 Task: Search one way flight ticket for 3 adults, 3 children in business from Sanford: Orlando Sanford International Airport to Wilmington: Wilmington International Airport on 8-6-2023. Choice of flights is American. Number of bags: 1 checked bag. Price is upto 94000. Outbound departure time preference is 18:45.
Action: Mouse moved to (236, 349)
Screenshot: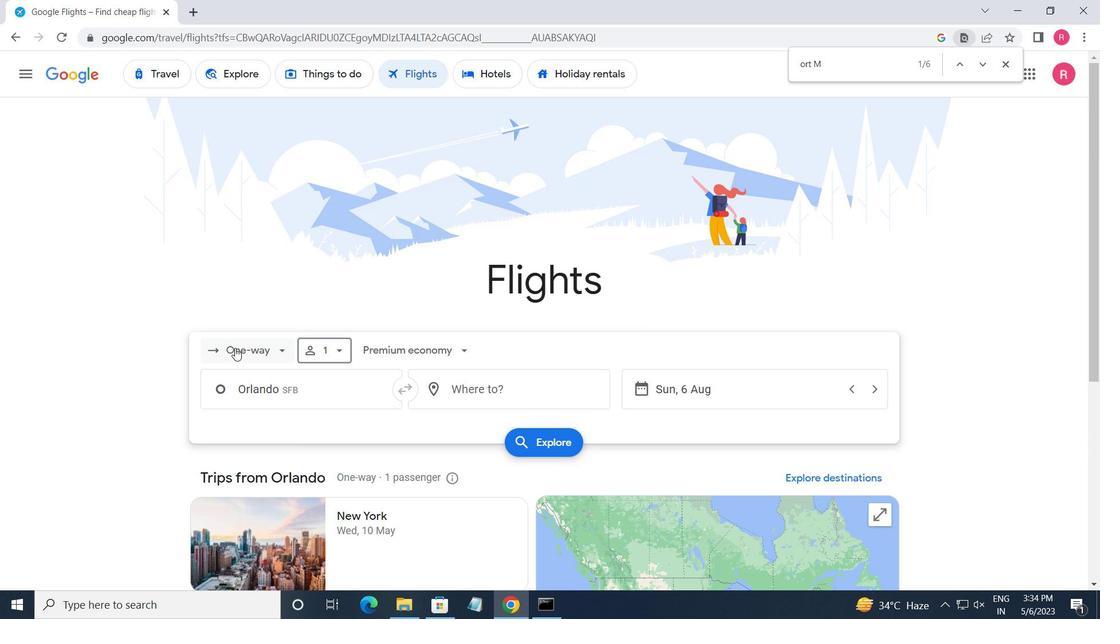 
Action: Mouse pressed left at (236, 349)
Screenshot: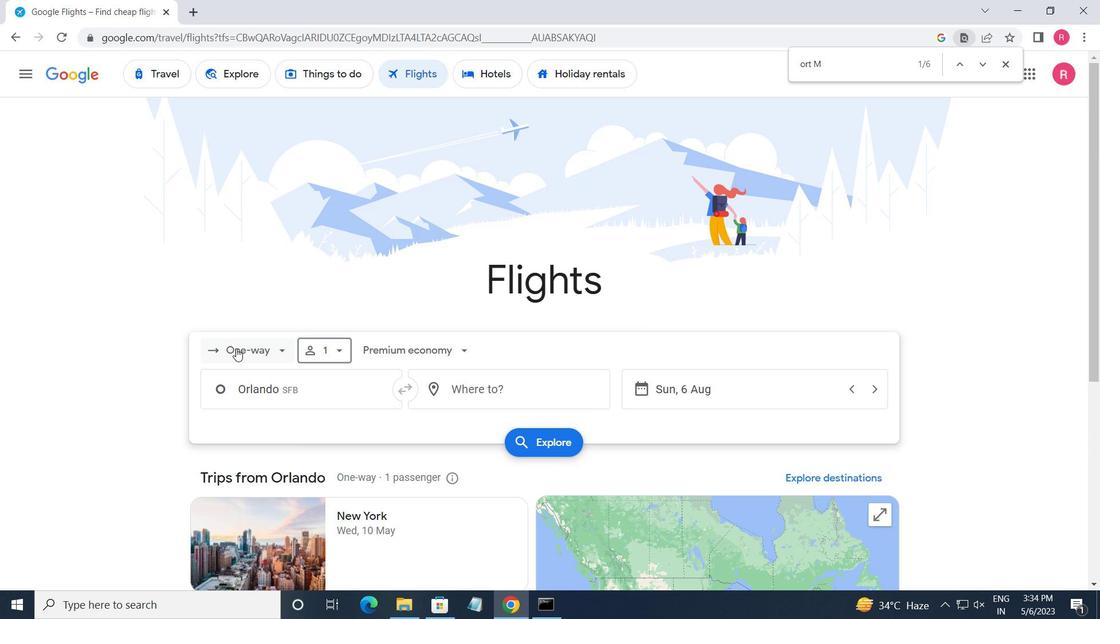 
Action: Mouse moved to (280, 416)
Screenshot: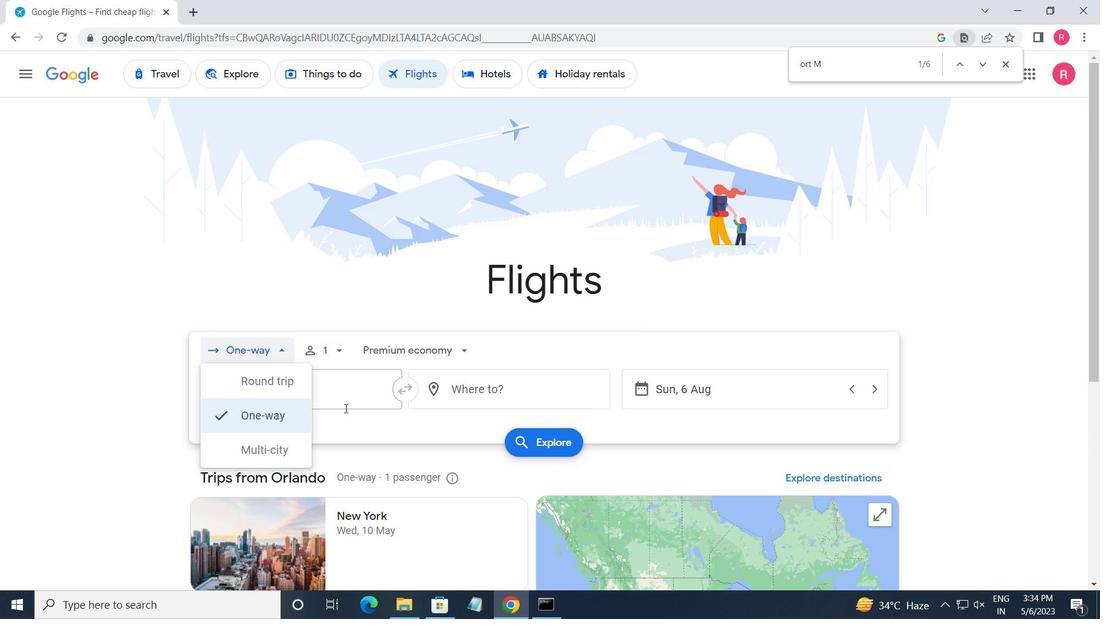 
Action: Mouse pressed left at (280, 416)
Screenshot: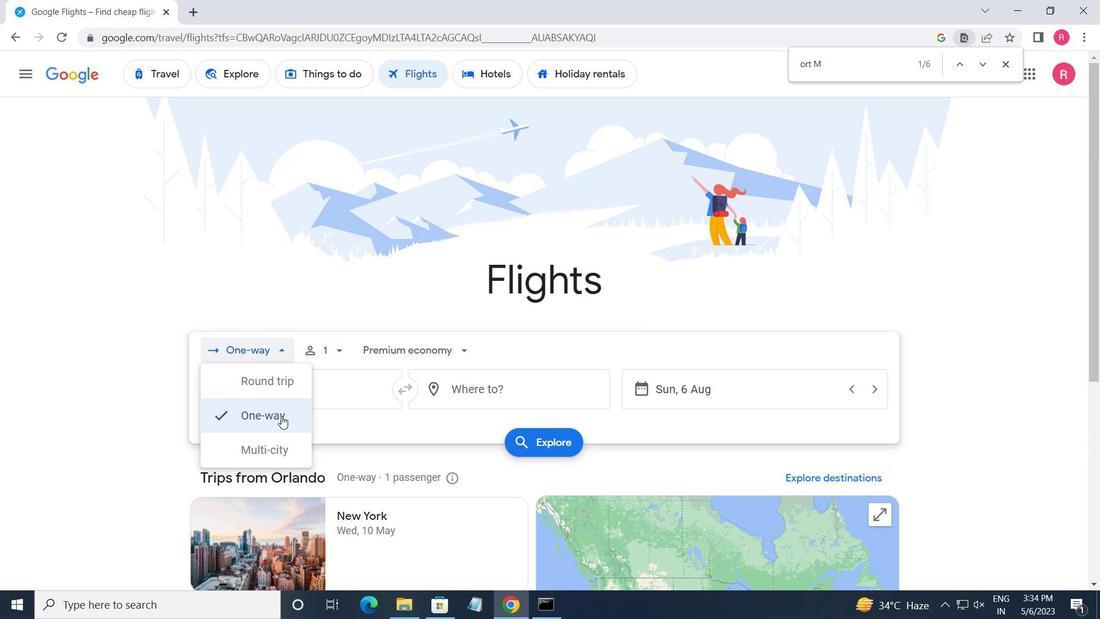 
Action: Mouse moved to (342, 349)
Screenshot: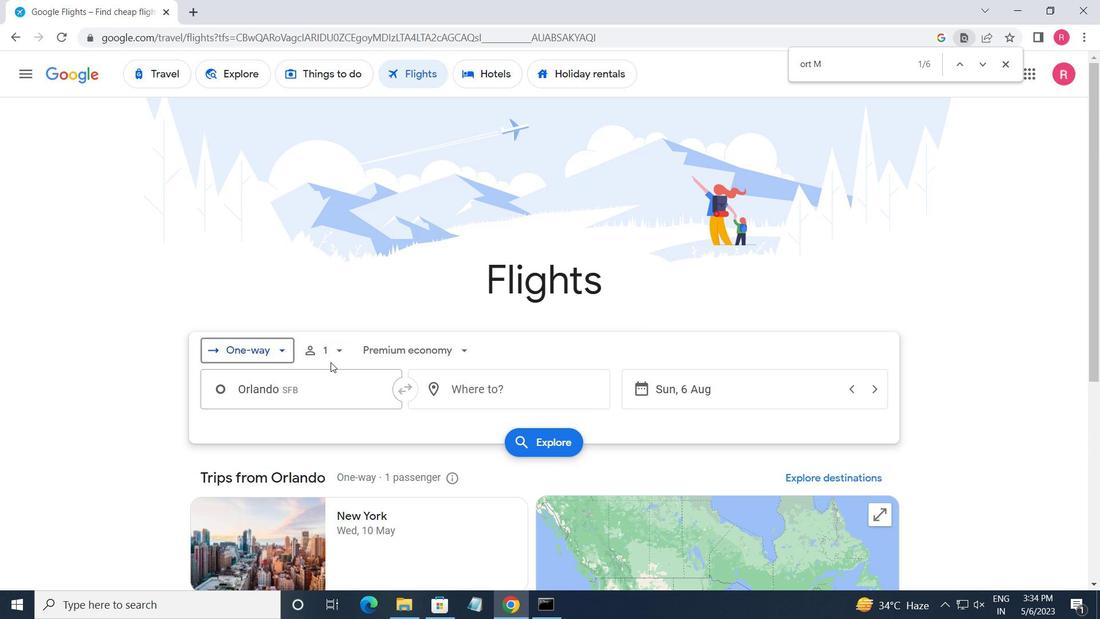 
Action: Mouse pressed left at (342, 349)
Screenshot: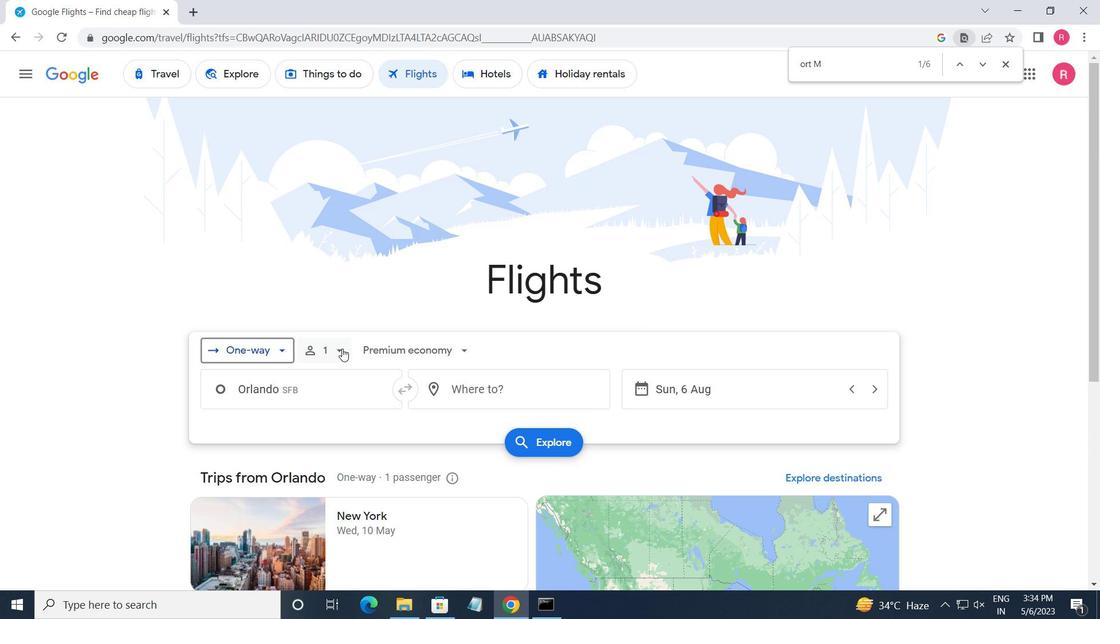 
Action: Mouse moved to (448, 389)
Screenshot: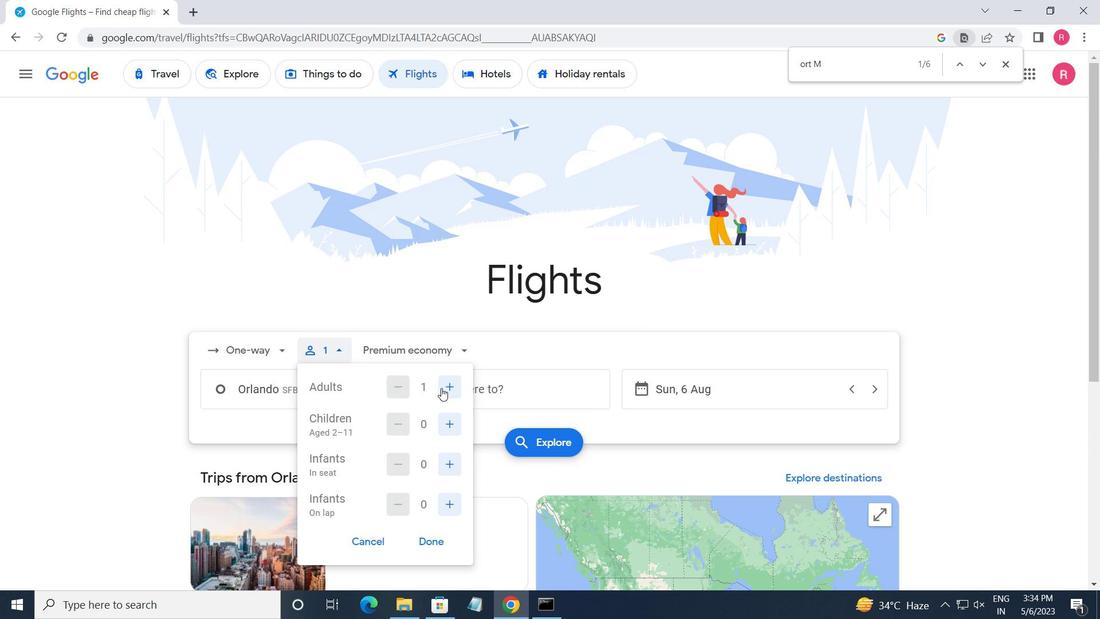 
Action: Mouse pressed left at (448, 389)
Screenshot: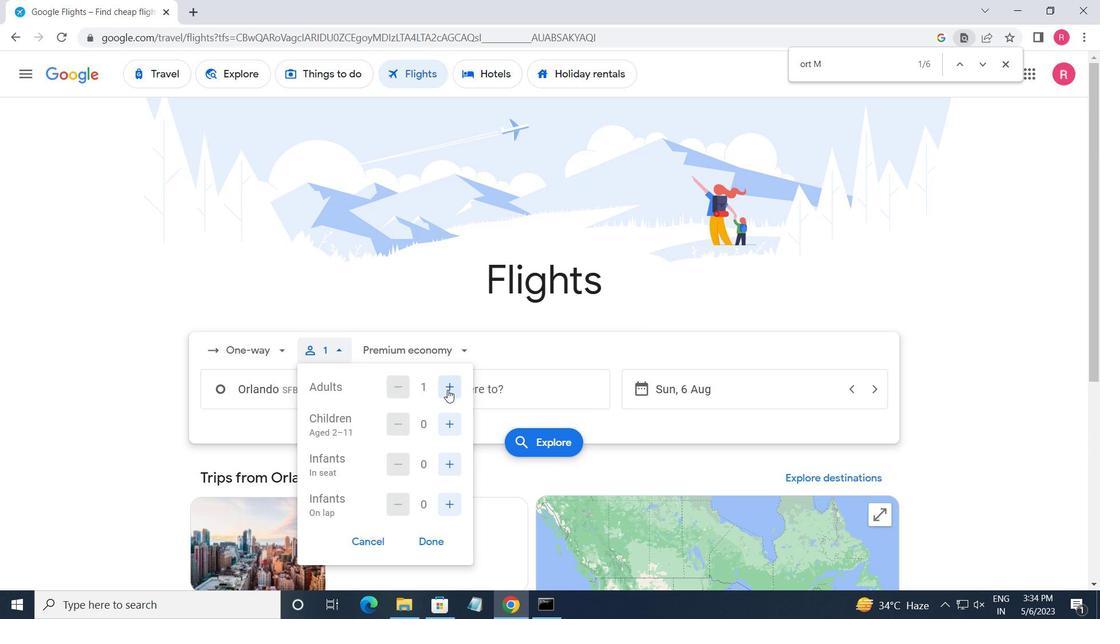 
Action: Mouse pressed left at (448, 389)
Screenshot: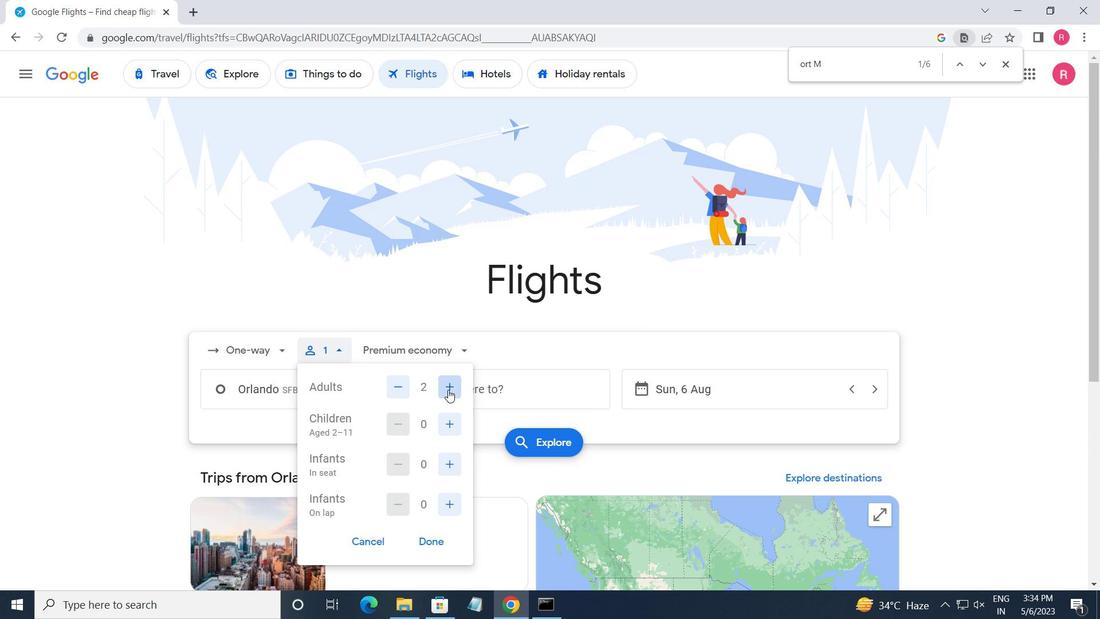 
Action: Mouse moved to (457, 419)
Screenshot: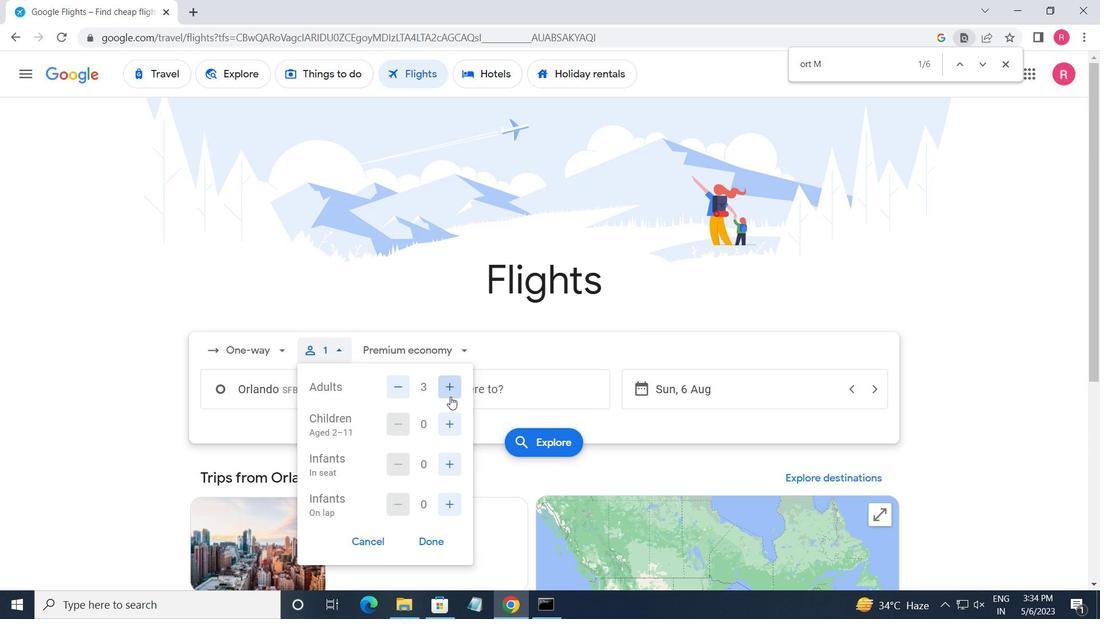
Action: Mouse pressed left at (457, 419)
Screenshot: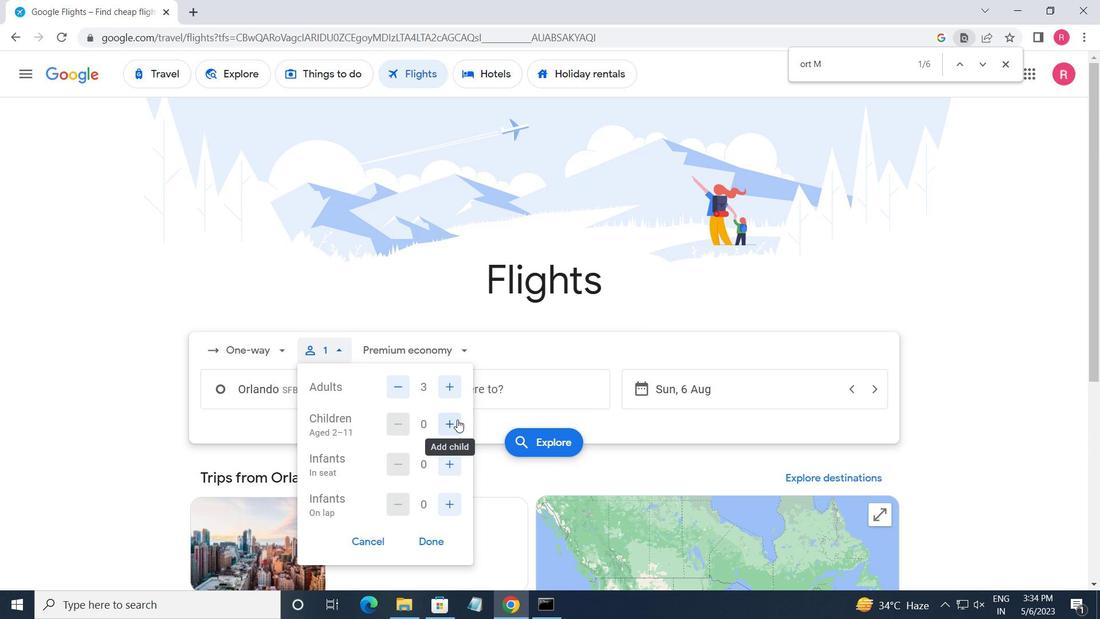 
Action: Mouse pressed left at (457, 419)
Screenshot: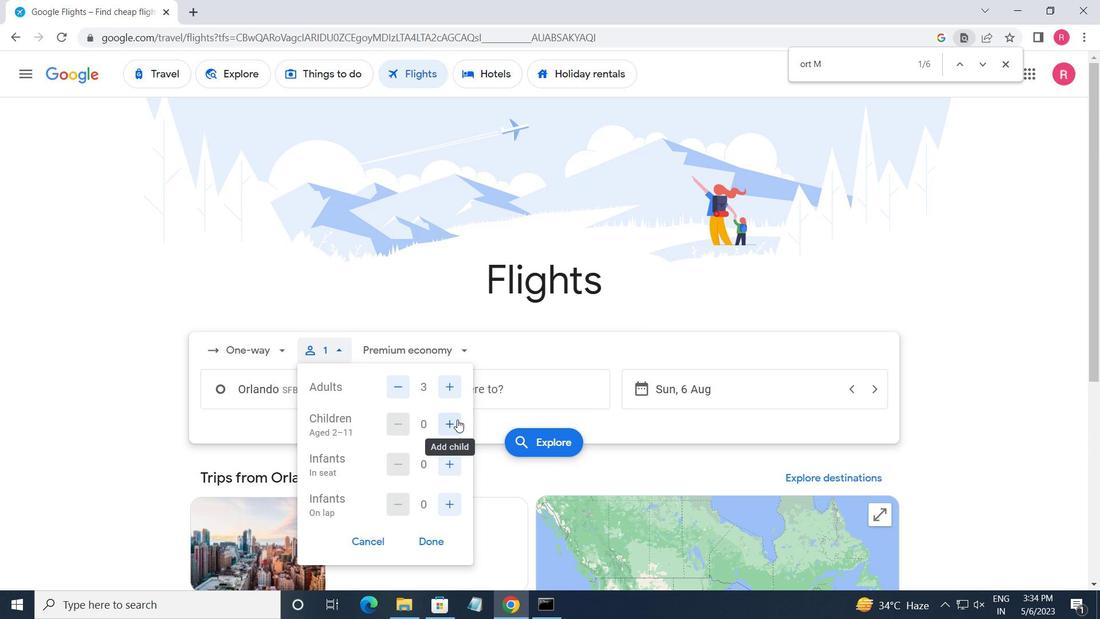 
Action: Mouse pressed left at (457, 419)
Screenshot: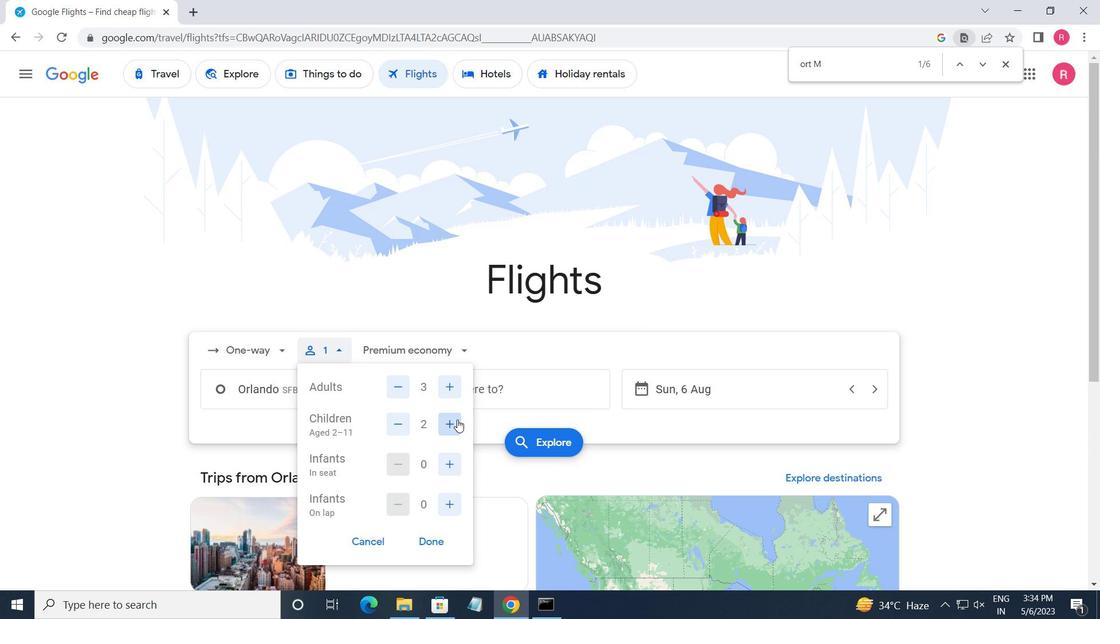 
Action: Mouse moved to (432, 537)
Screenshot: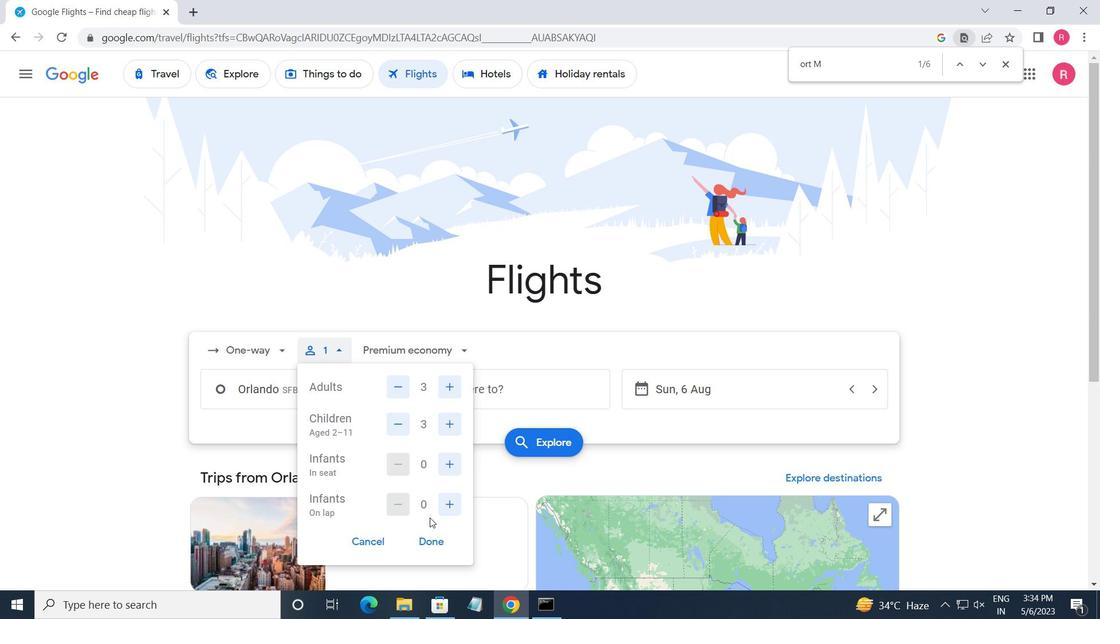 
Action: Mouse pressed left at (432, 537)
Screenshot: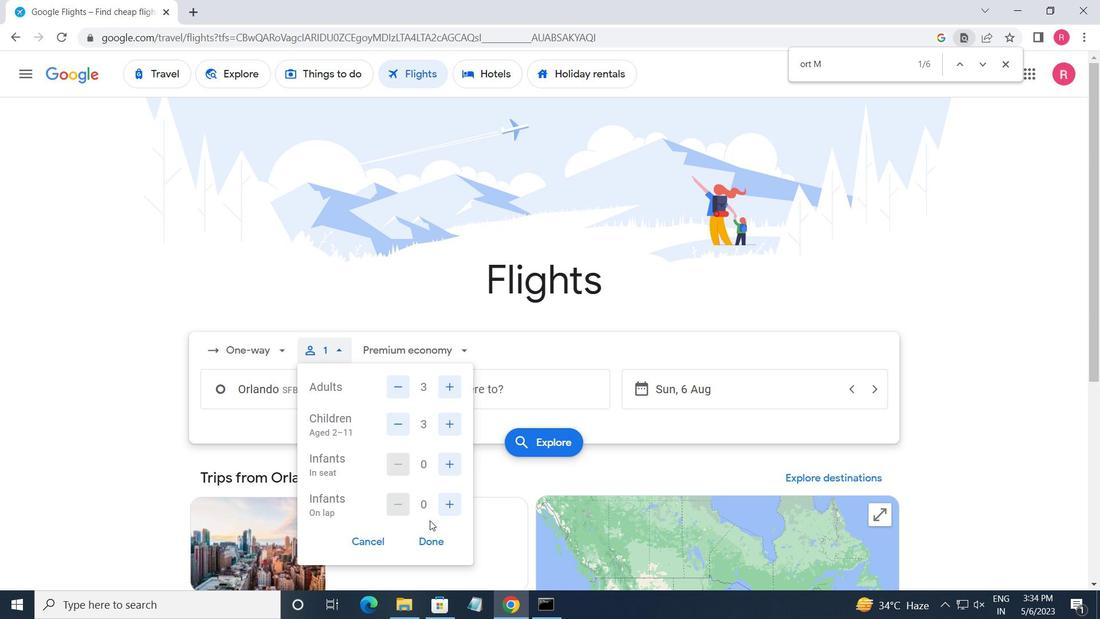 
Action: Mouse moved to (421, 356)
Screenshot: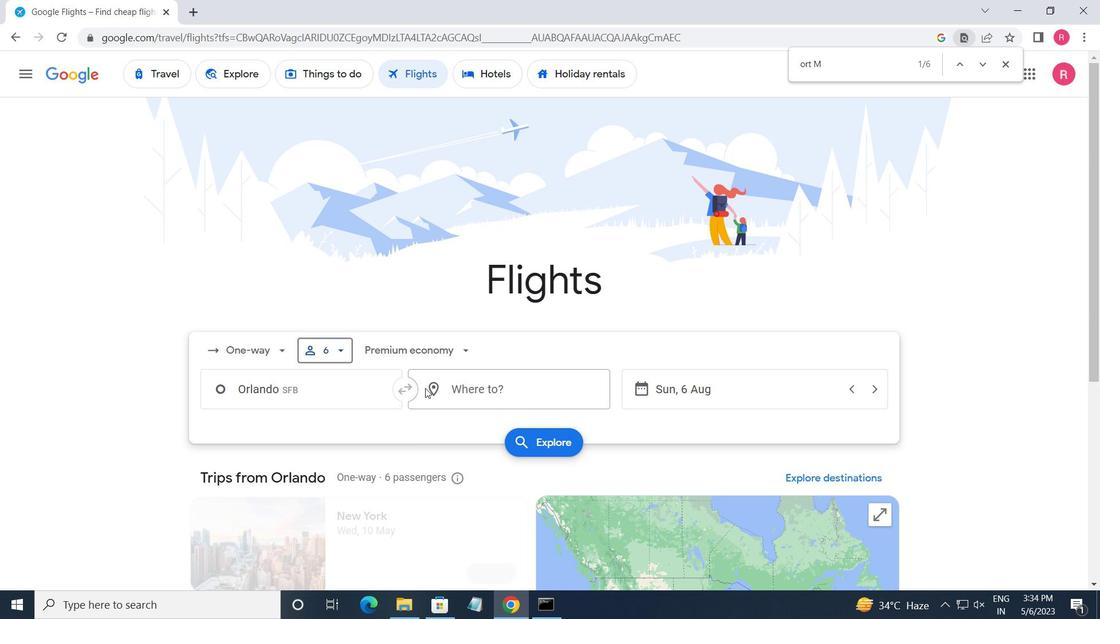 
Action: Mouse pressed left at (421, 356)
Screenshot: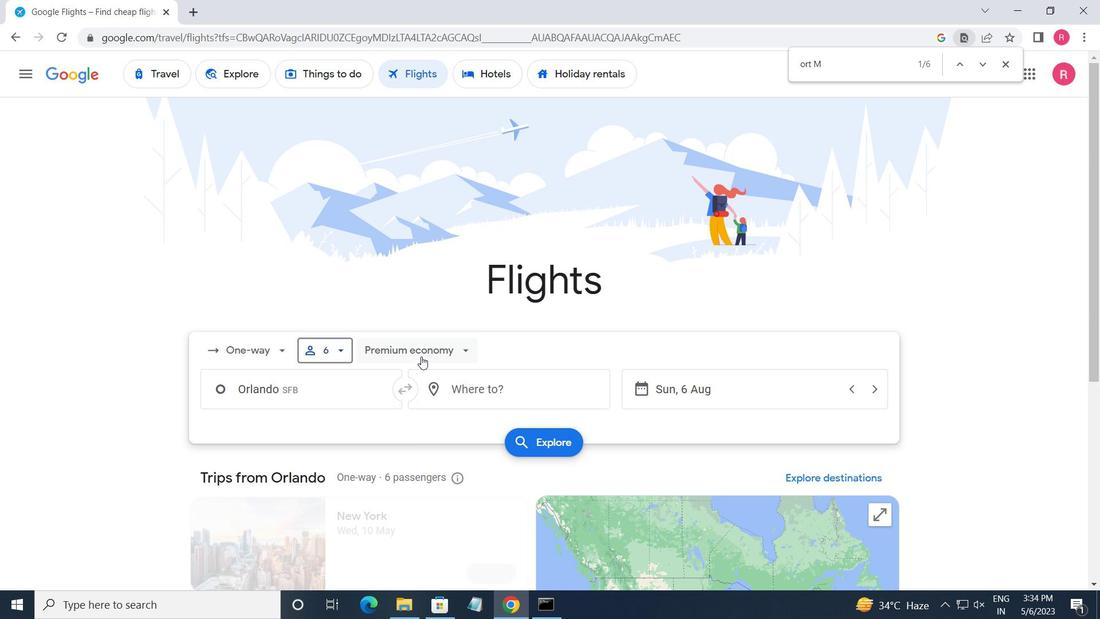 
Action: Mouse moved to (419, 449)
Screenshot: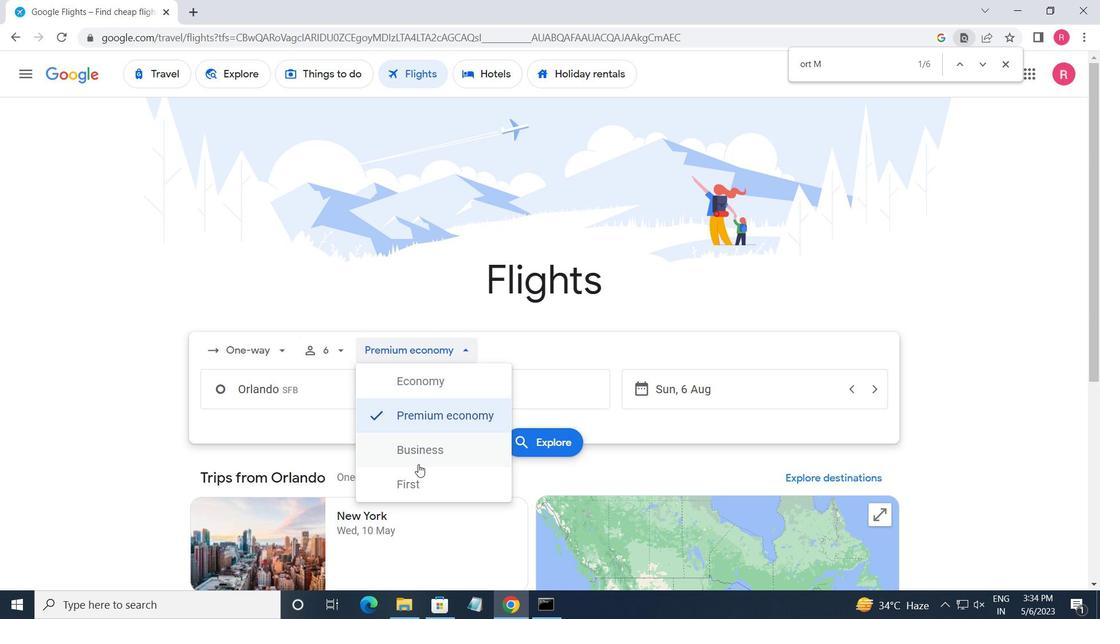 
Action: Mouse pressed left at (419, 449)
Screenshot: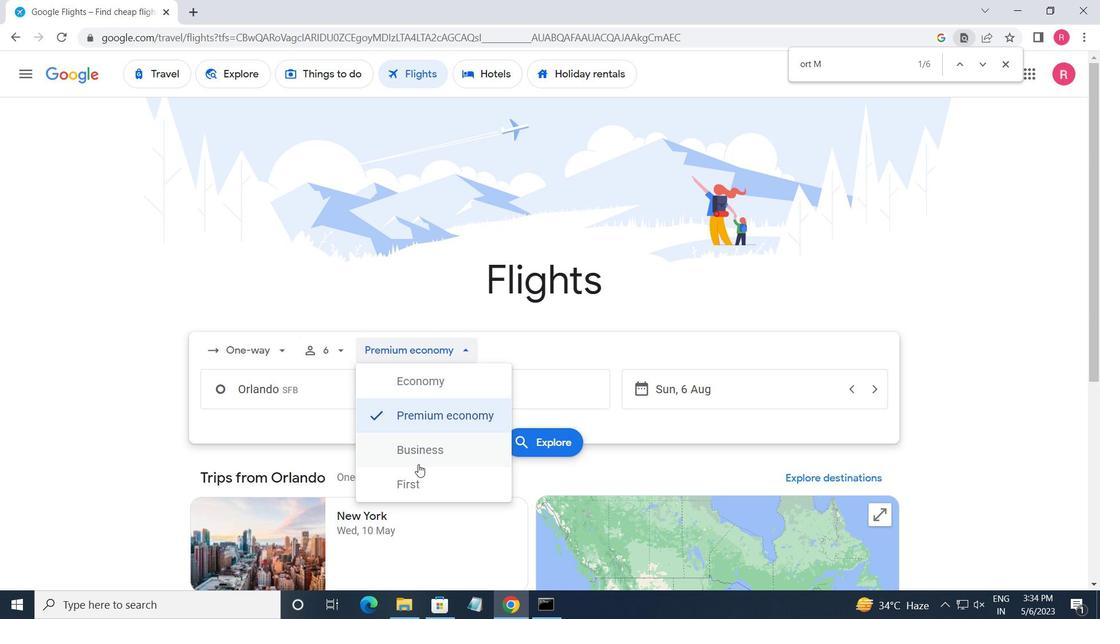 
Action: Mouse moved to (319, 390)
Screenshot: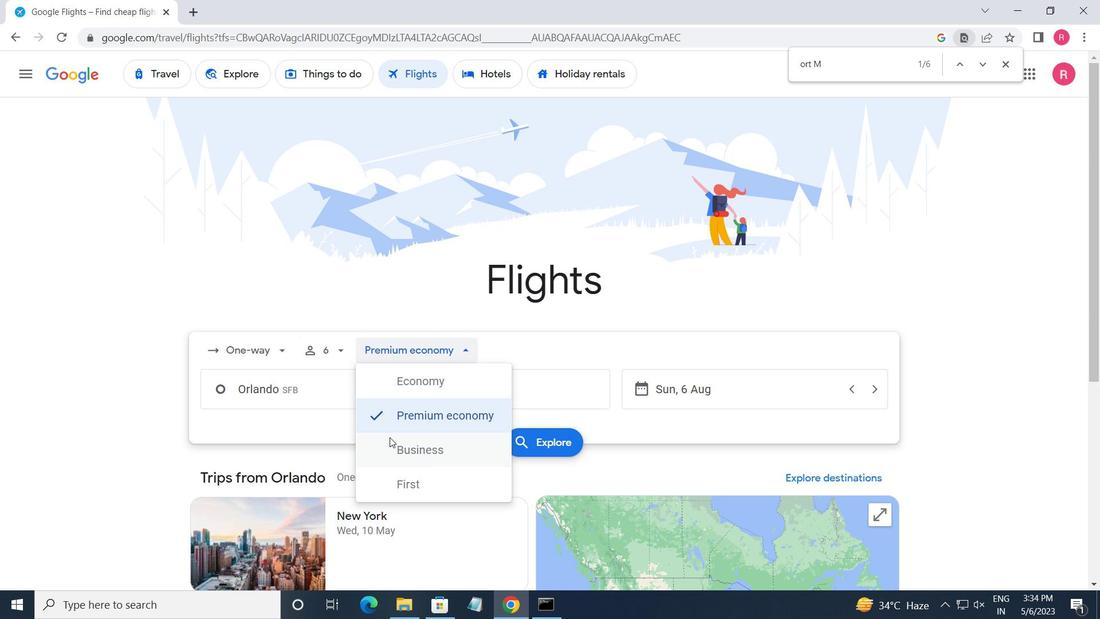 
Action: Mouse pressed left at (319, 390)
Screenshot: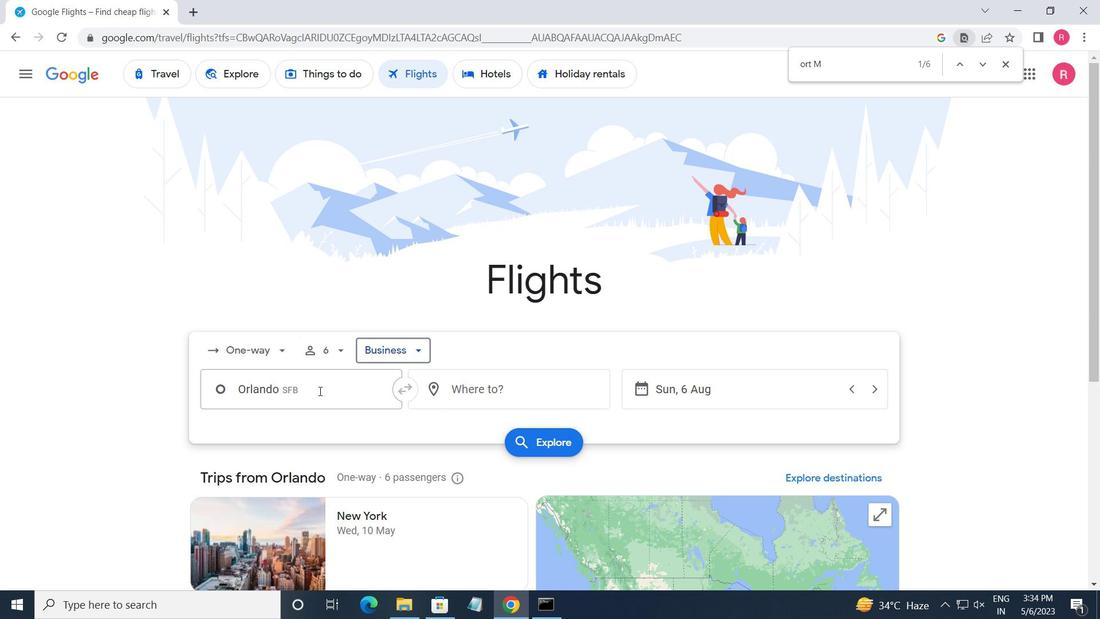 
Action: Mouse moved to (322, 388)
Screenshot: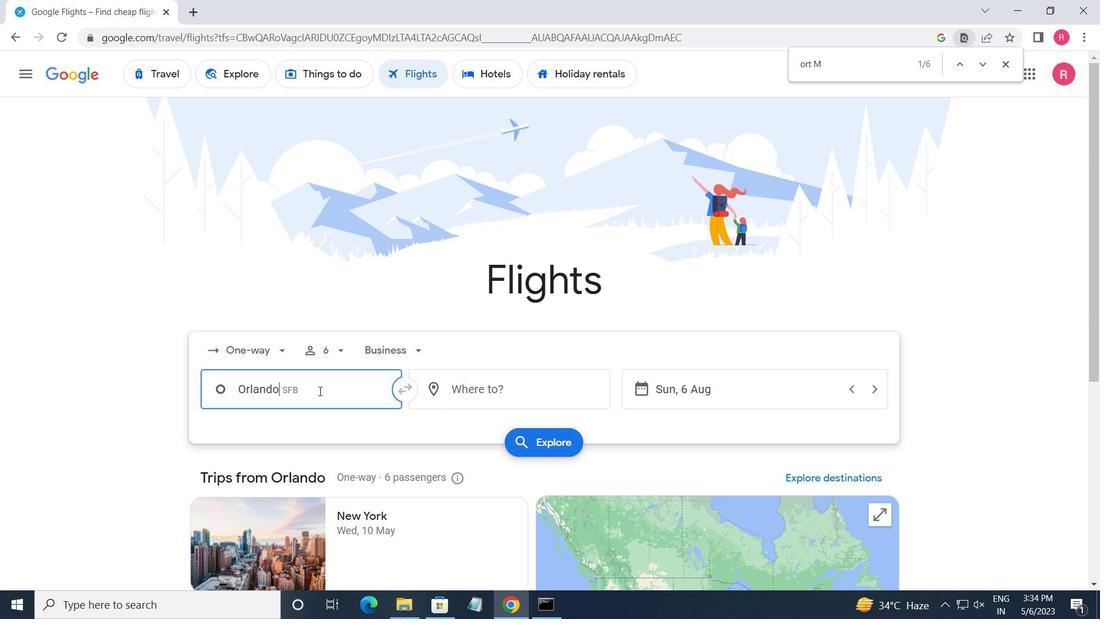 
Action: Key pressed <Key.shift>SANFORD
Screenshot: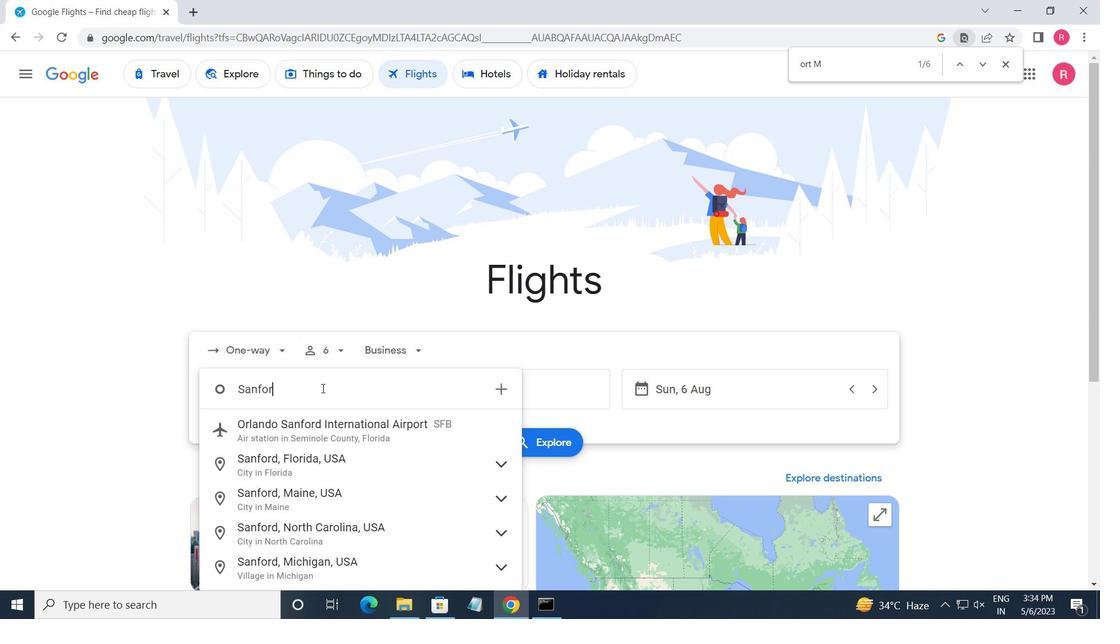 
Action: Mouse moved to (275, 435)
Screenshot: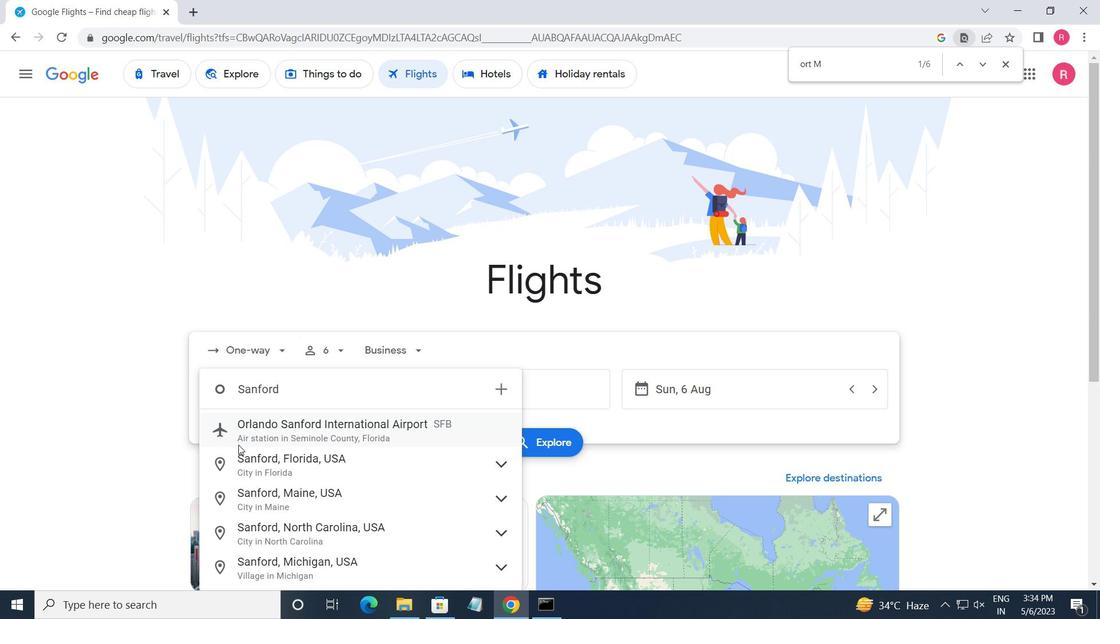 
Action: Mouse pressed left at (275, 435)
Screenshot: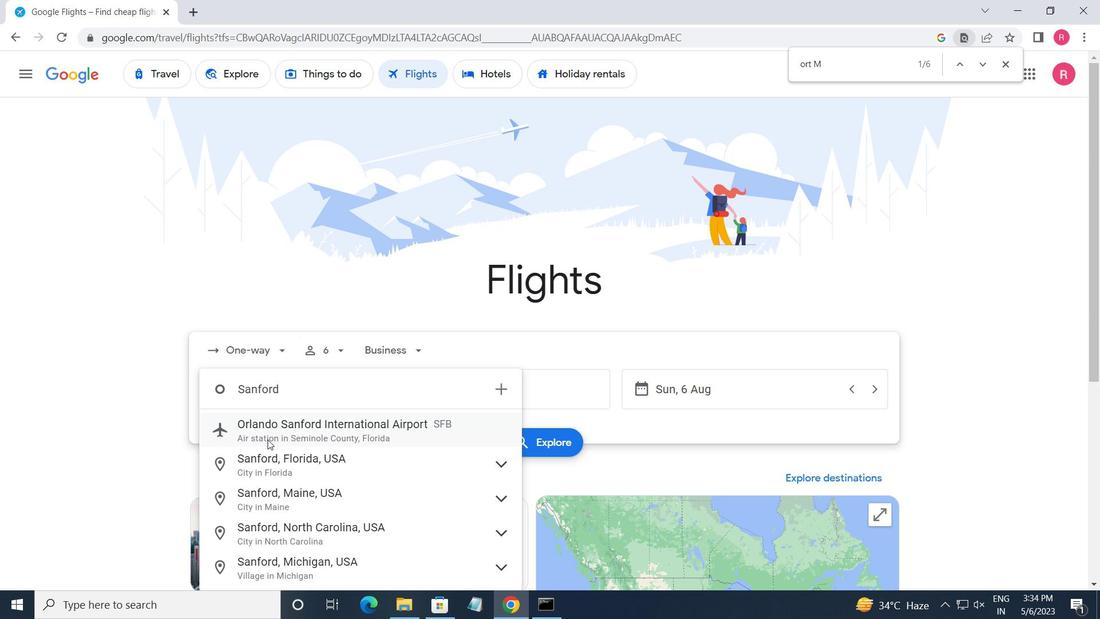 
Action: Mouse moved to (511, 398)
Screenshot: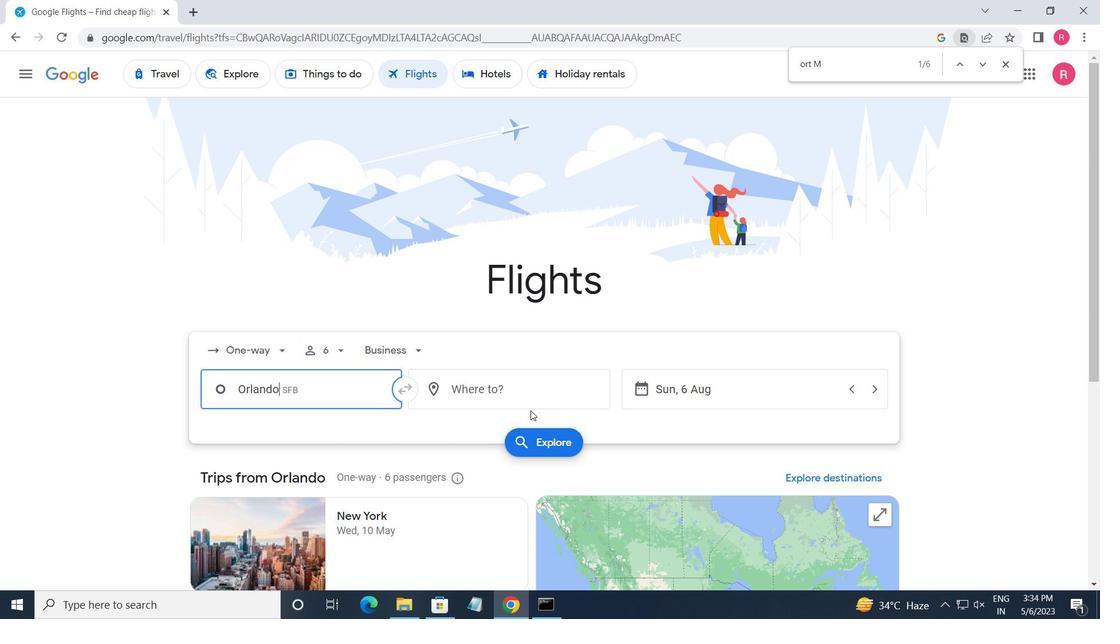 
Action: Mouse pressed left at (511, 398)
Screenshot: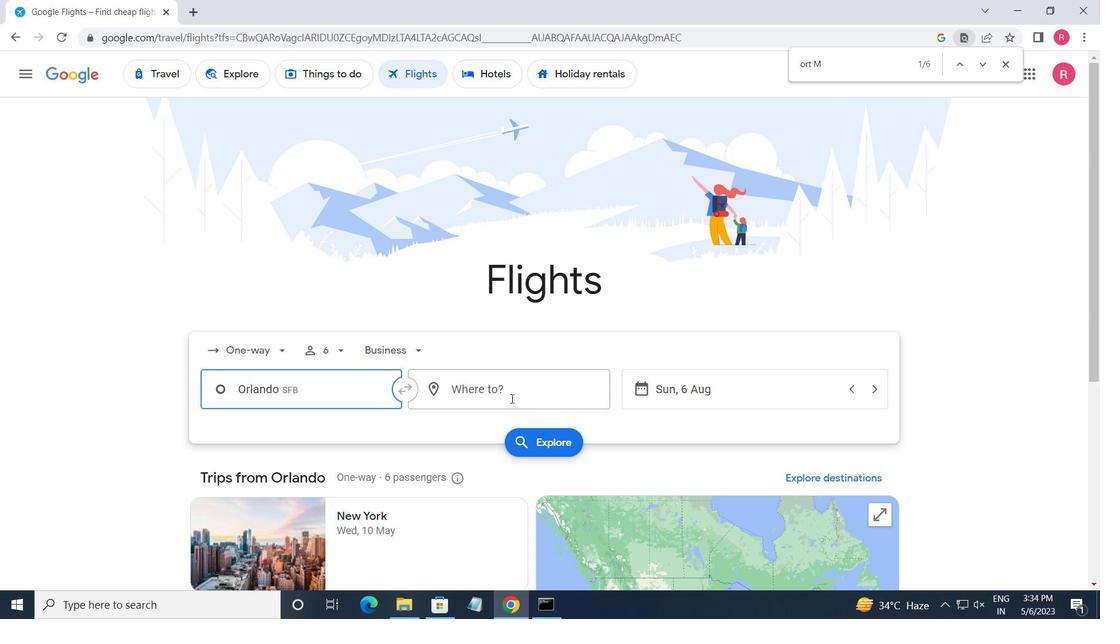 
Action: Mouse moved to (499, 401)
Screenshot: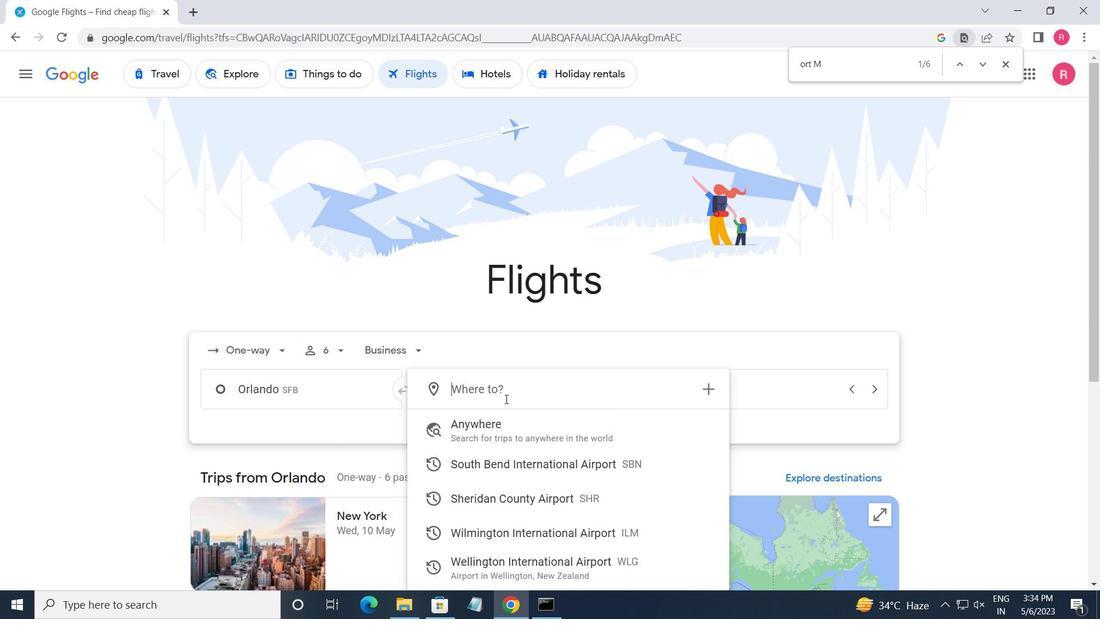 
Action: Key pressed <Key.shift>WILMINGTON
Screenshot: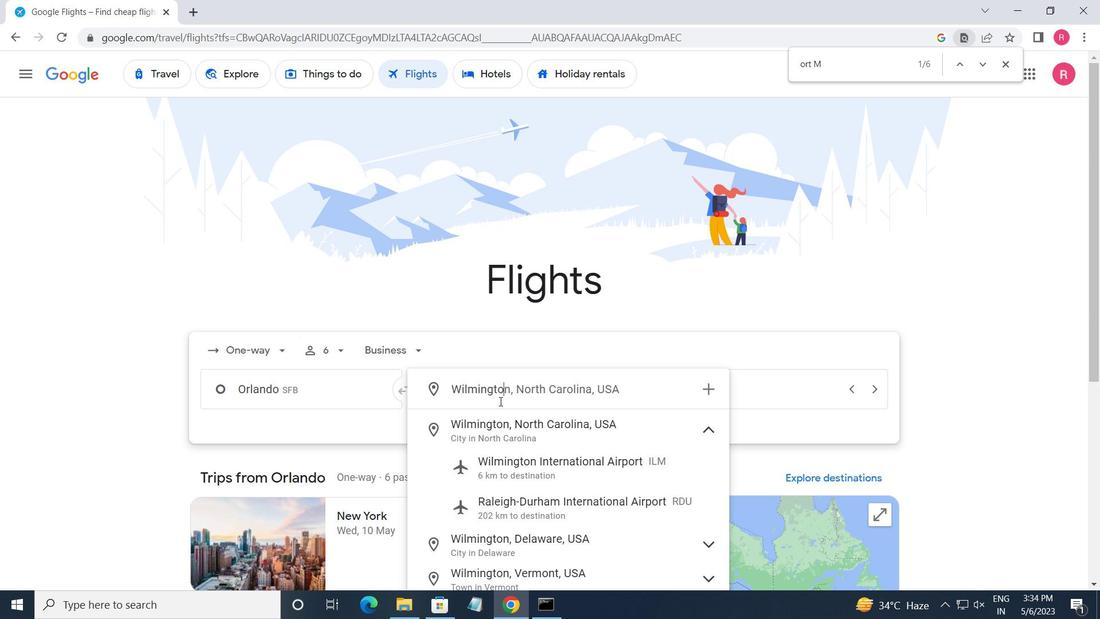
Action: Mouse moved to (581, 461)
Screenshot: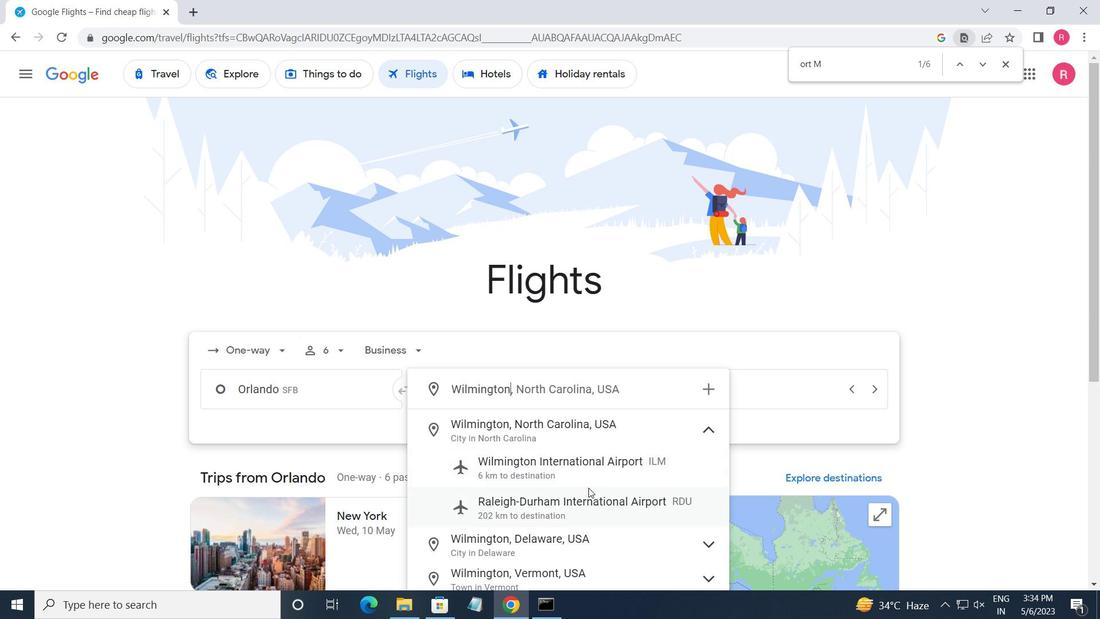 
Action: Mouse pressed left at (581, 461)
Screenshot: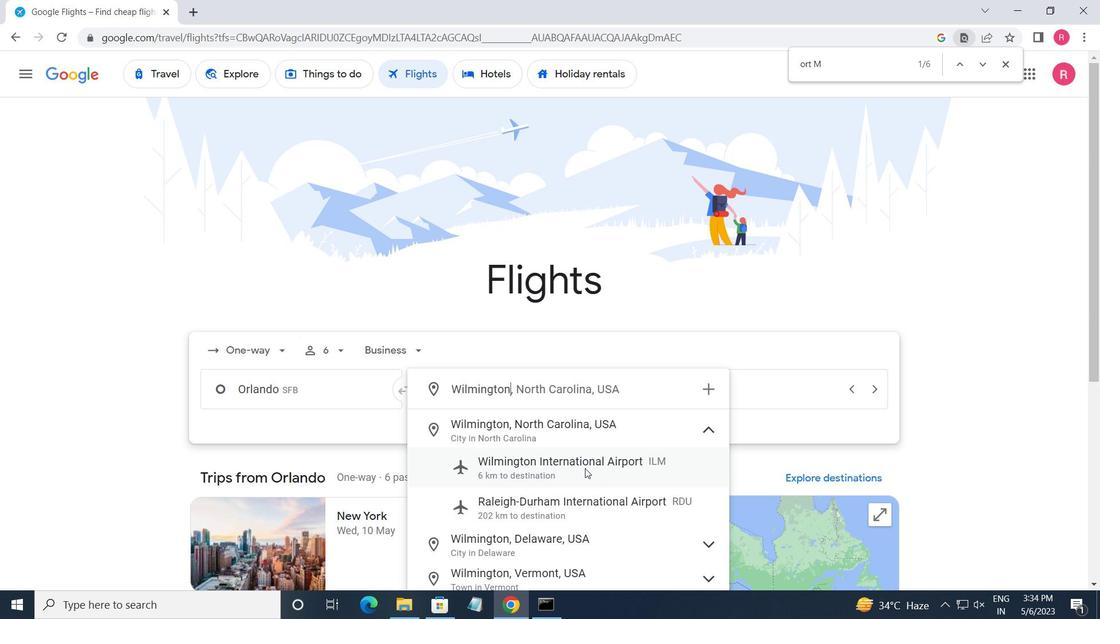 
Action: Mouse moved to (750, 405)
Screenshot: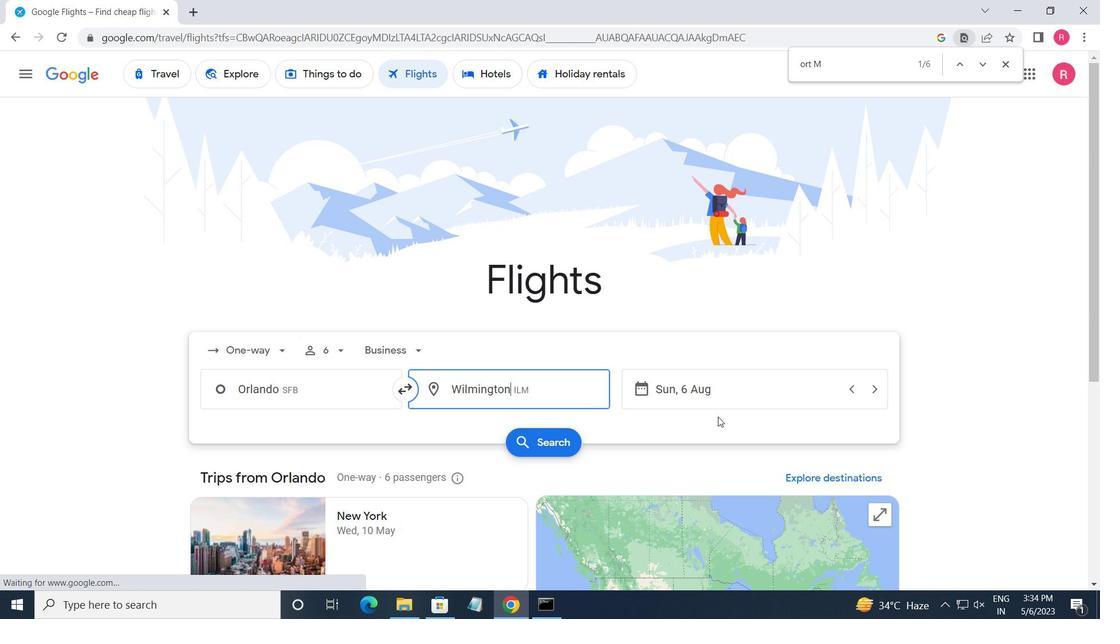 
Action: Mouse pressed left at (750, 405)
Screenshot: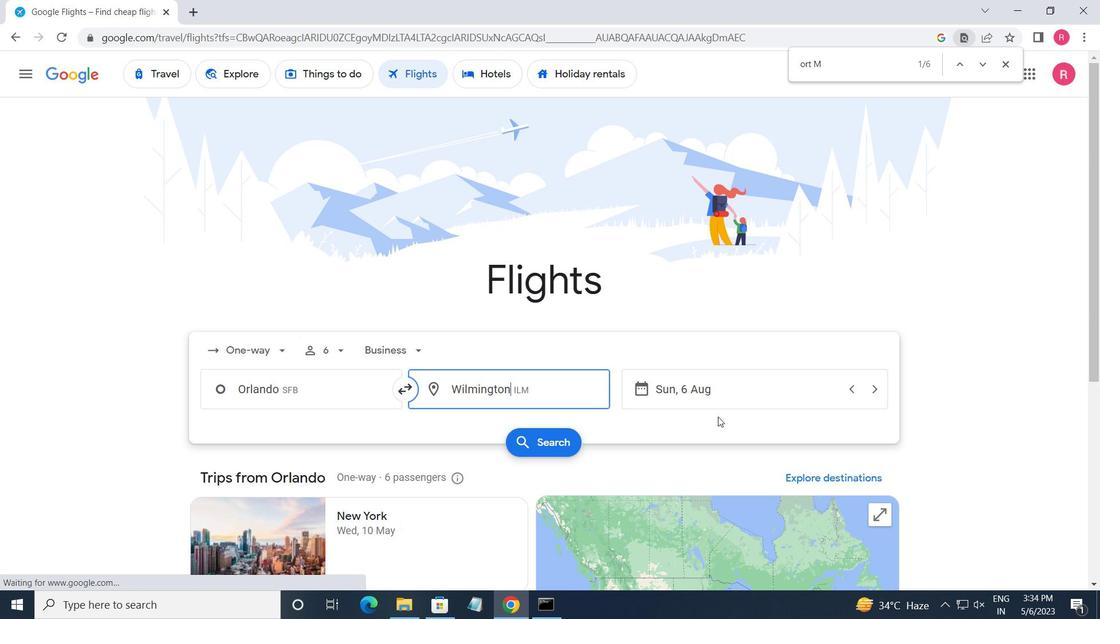 
Action: Mouse moved to (382, 369)
Screenshot: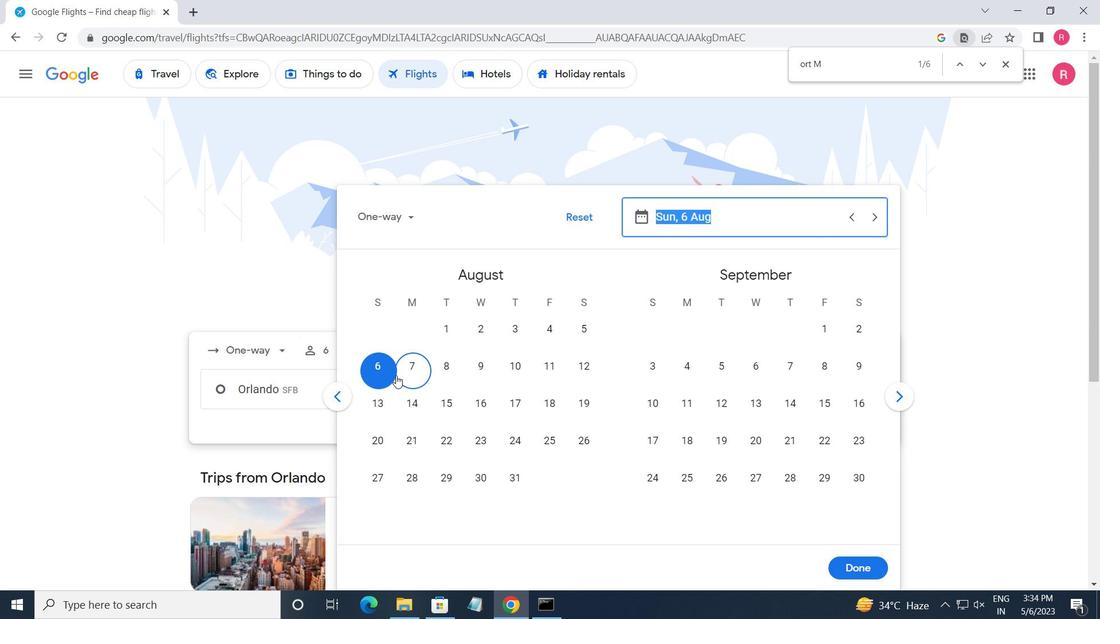 
Action: Mouse pressed left at (382, 369)
Screenshot: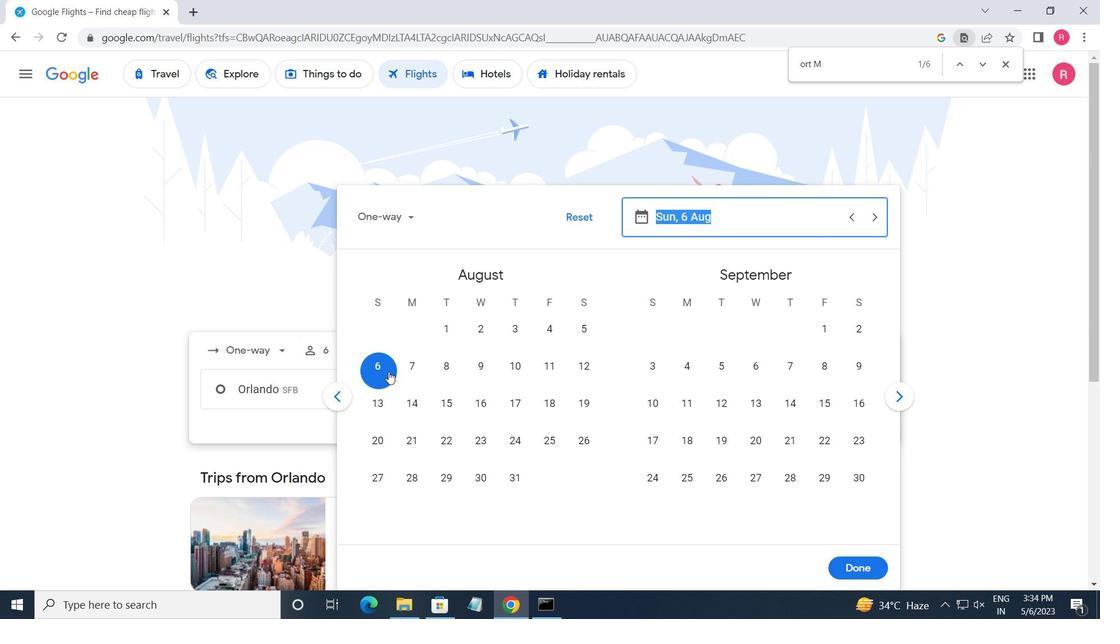 
Action: Mouse moved to (862, 564)
Screenshot: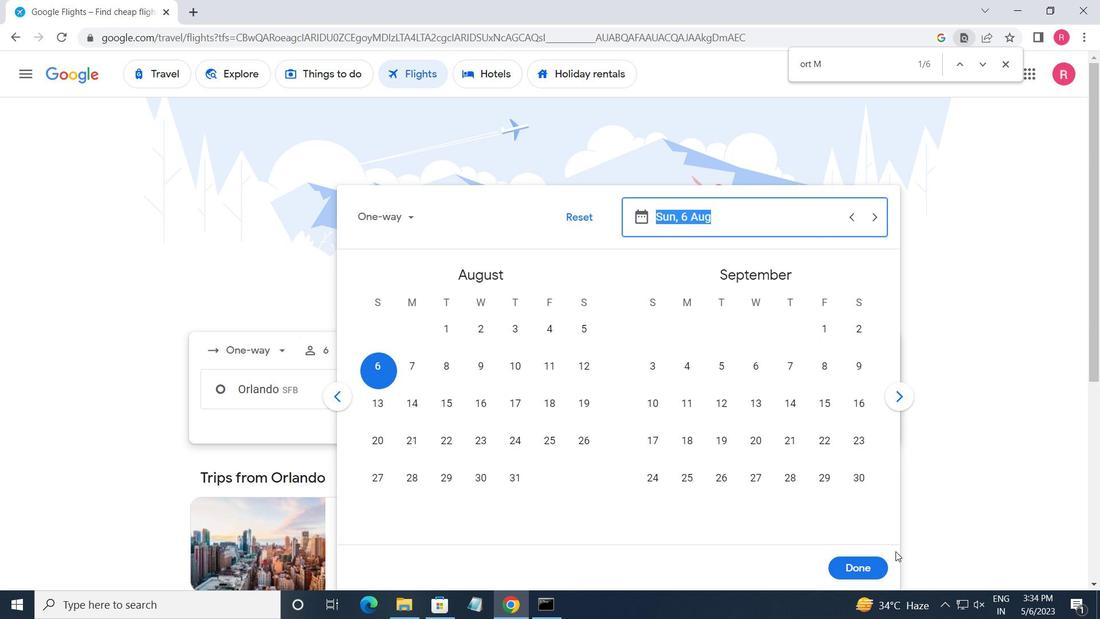
Action: Mouse pressed left at (862, 564)
Screenshot: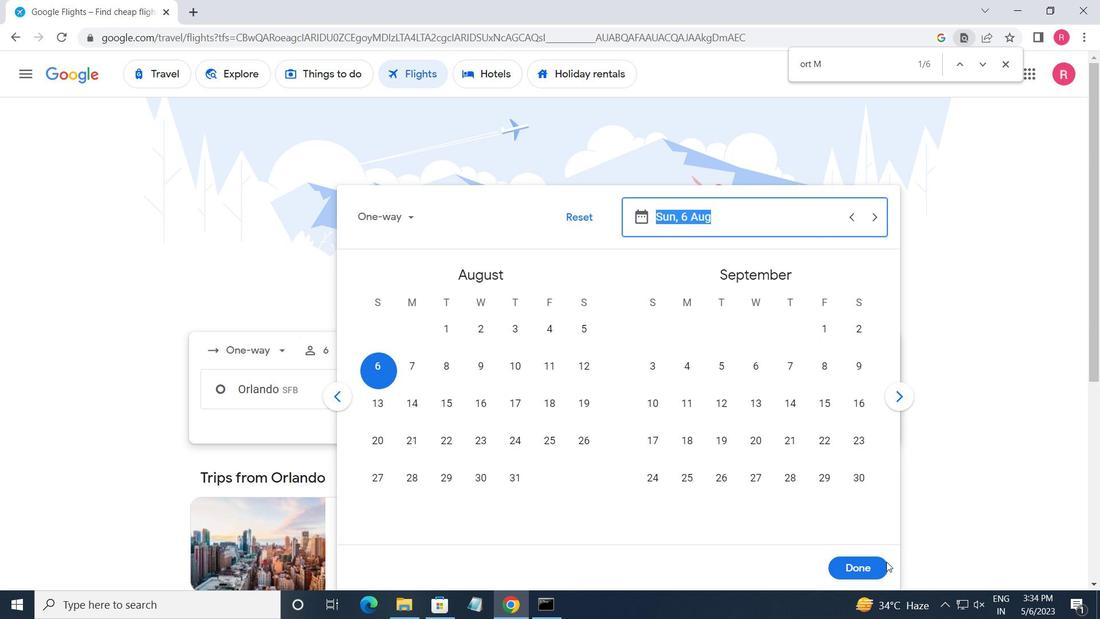 
Action: Mouse moved to (547, 440)
Screenshot: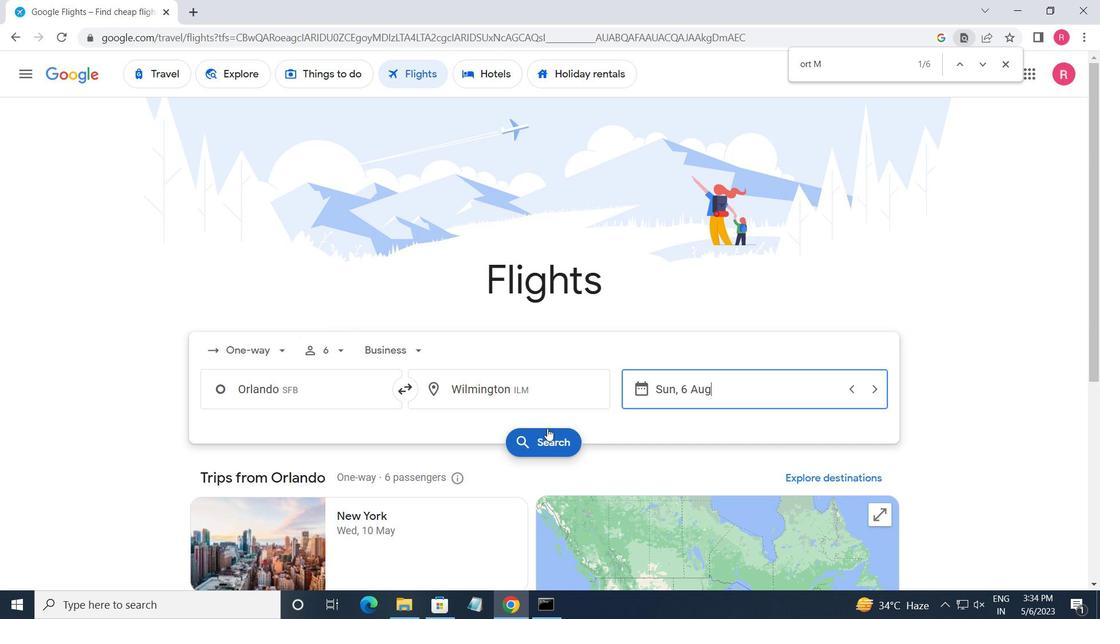 
Action: Mouse pressed left at (547, 440)
Screenshot: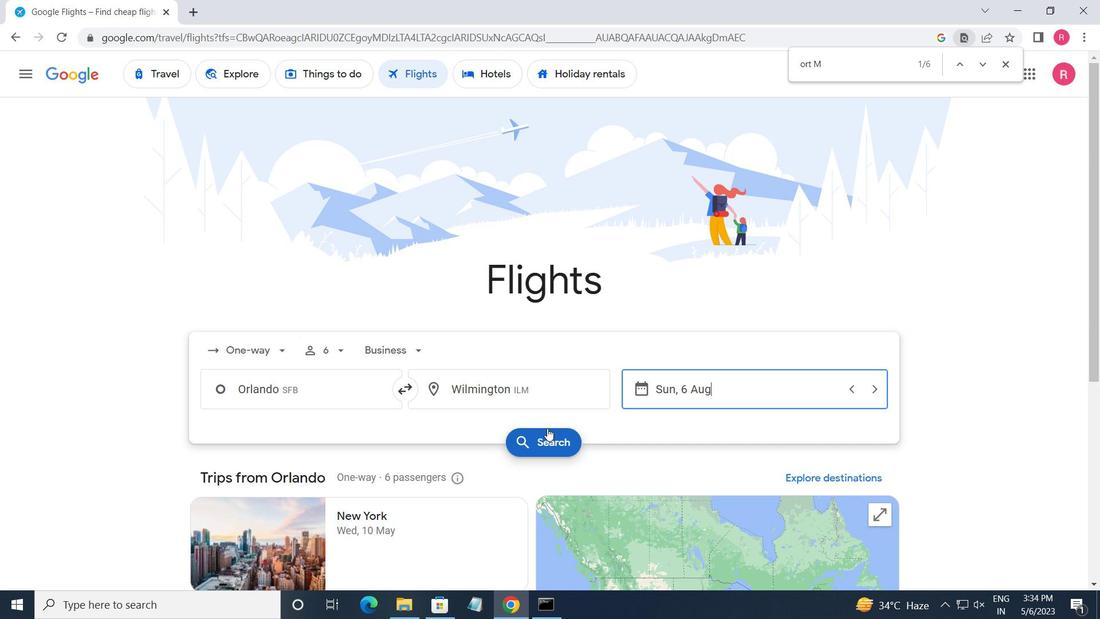 
Action: Mouse moved to (220, 204)
Screenshot: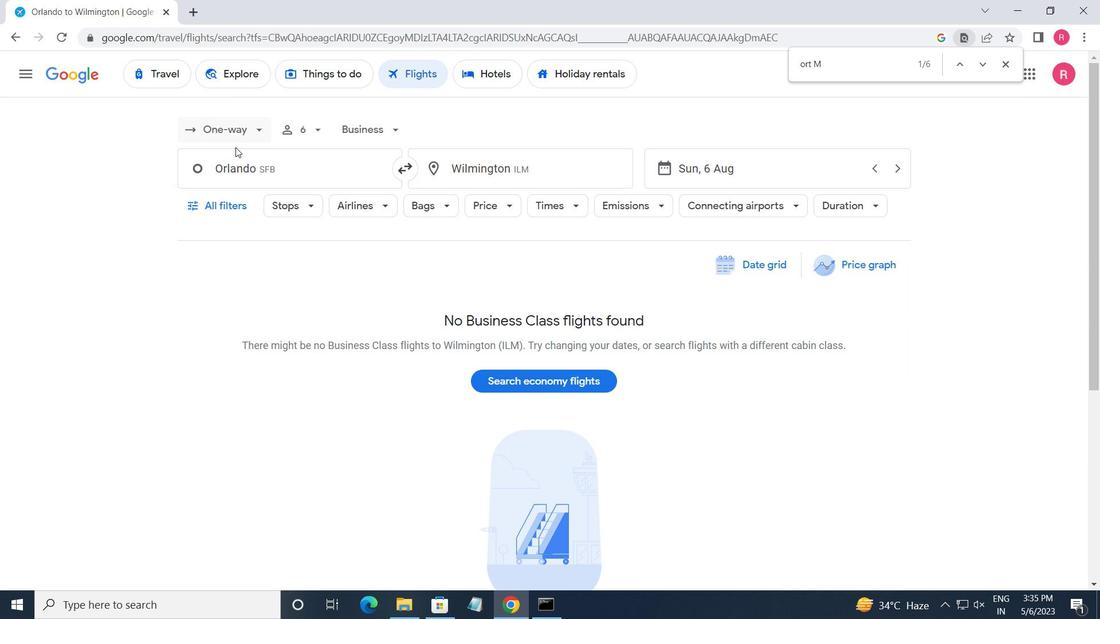 
Action: Mouse pressed left at (220, 204)
Screenshot: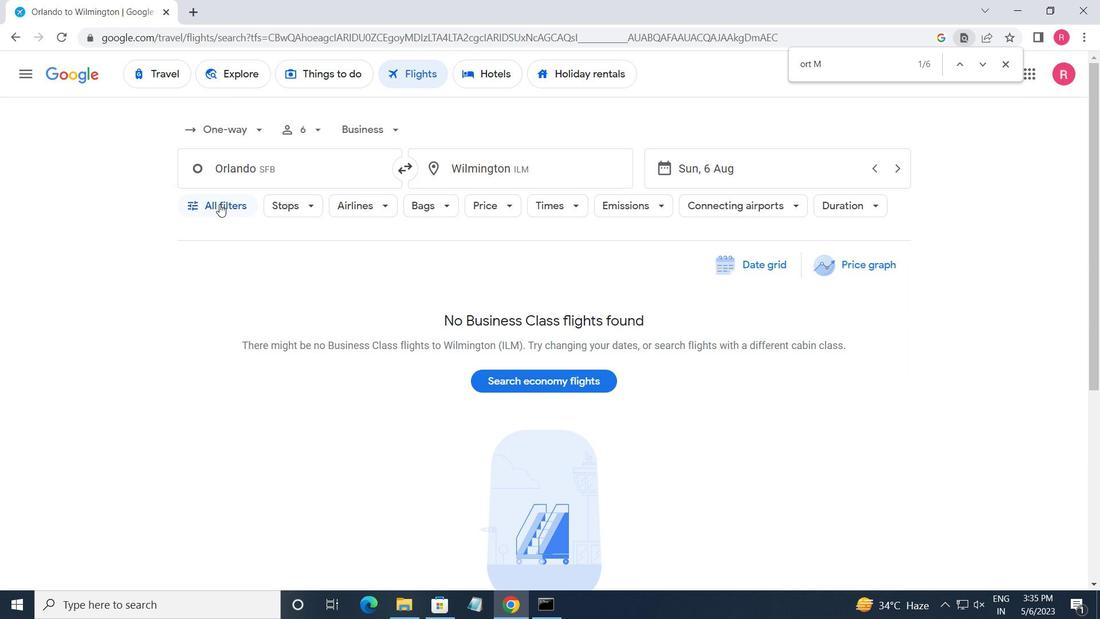 
Action: Mouse moved to (271, 366)
Screenshot: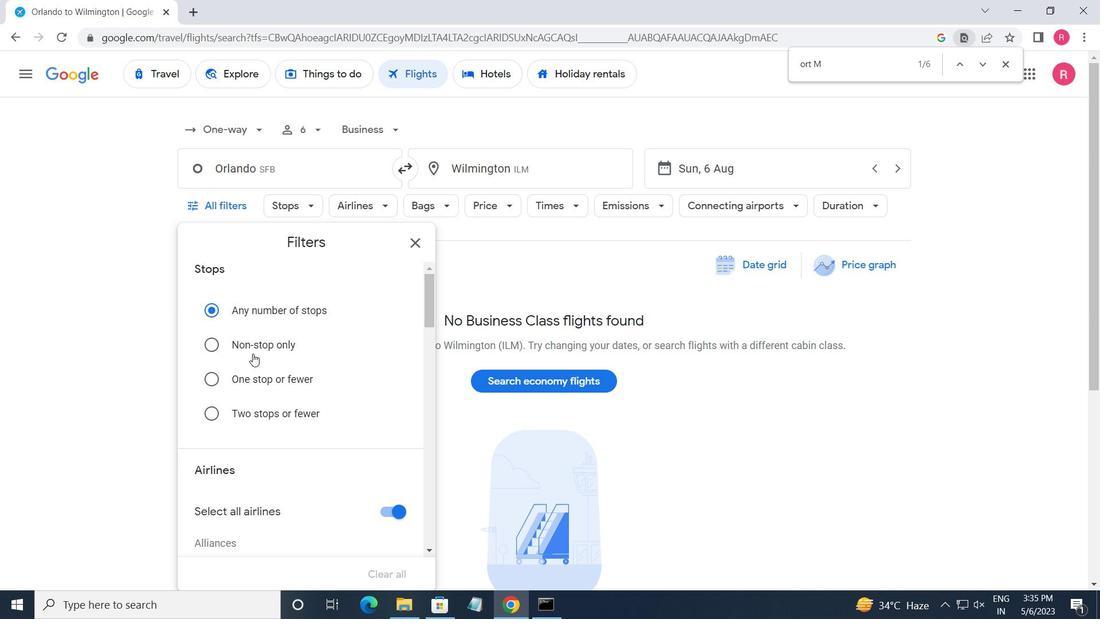 
Action: Mouse scrolled (271, 365) with delta (0, 0)
Screenshot: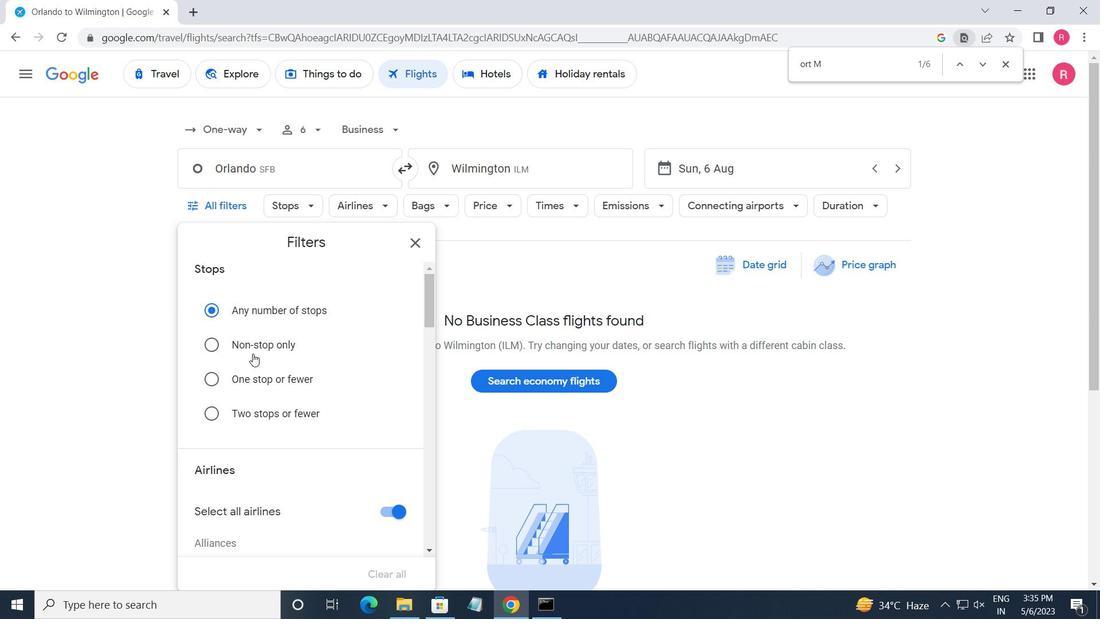 
Action: Mouse moved to (271, 367)
Screenshot: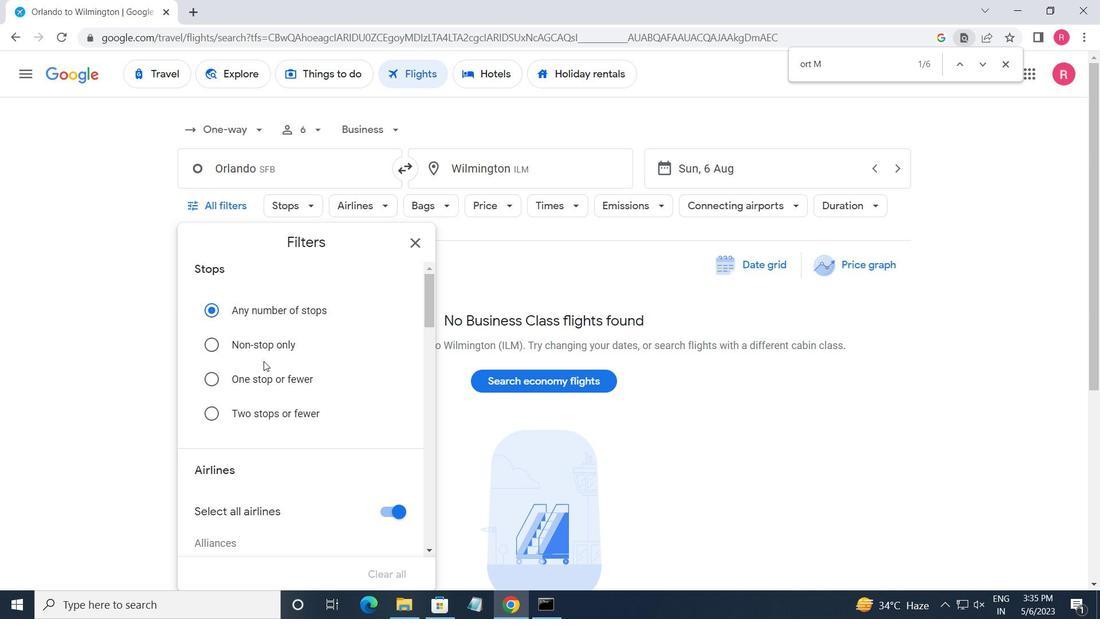
Action: Mouse scrolled (271, 366) with delta (0, 0)
Screenshot: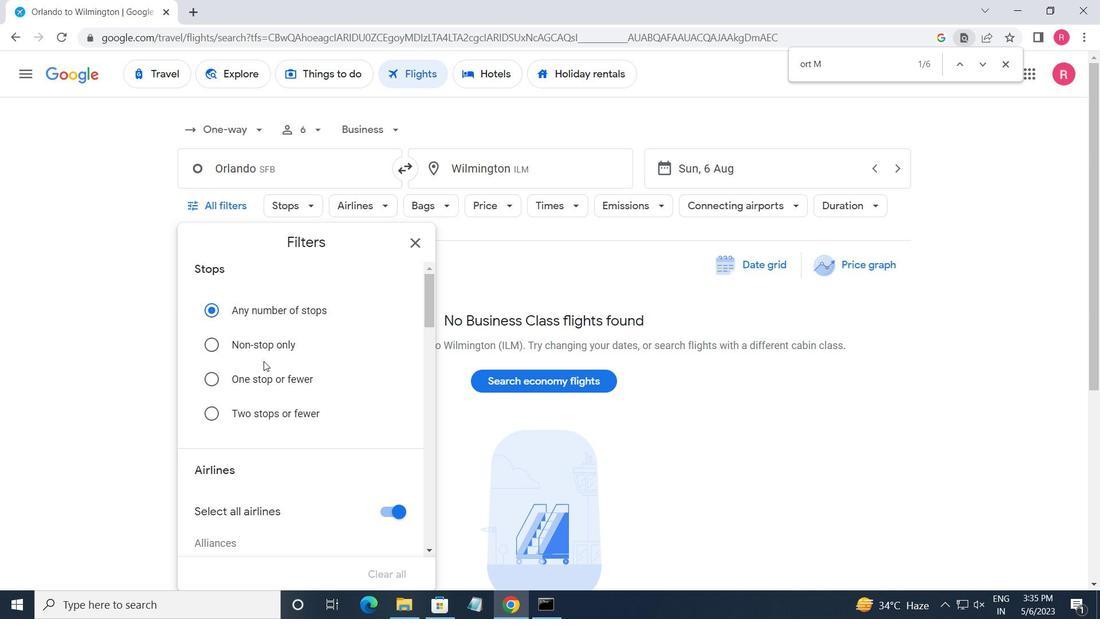 
Action: Mouse moved to (272, 367)
Screenshot: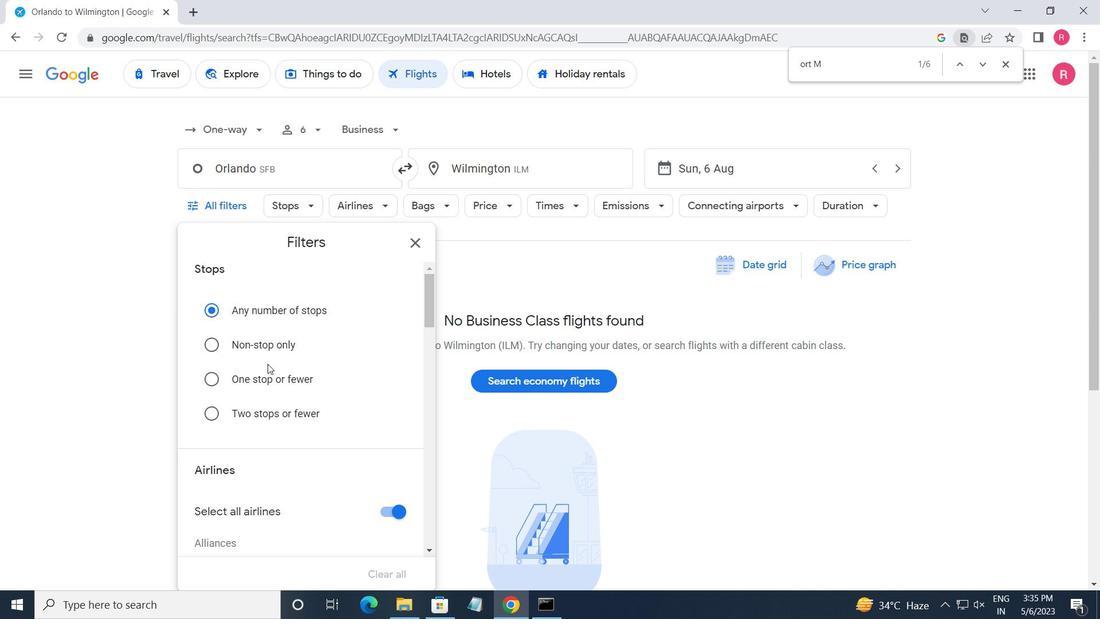 
Action: Mouse scrolled (272, 367) with delta (0, 0)
Screenshot: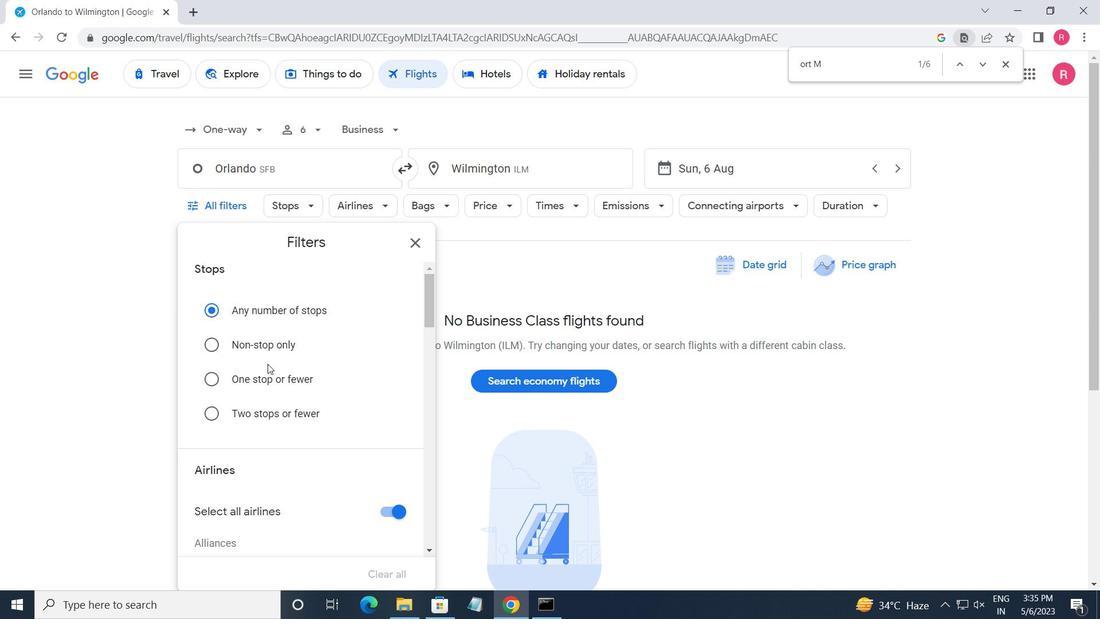 
Action: Mouse moved to (273, 369)
Screenshot: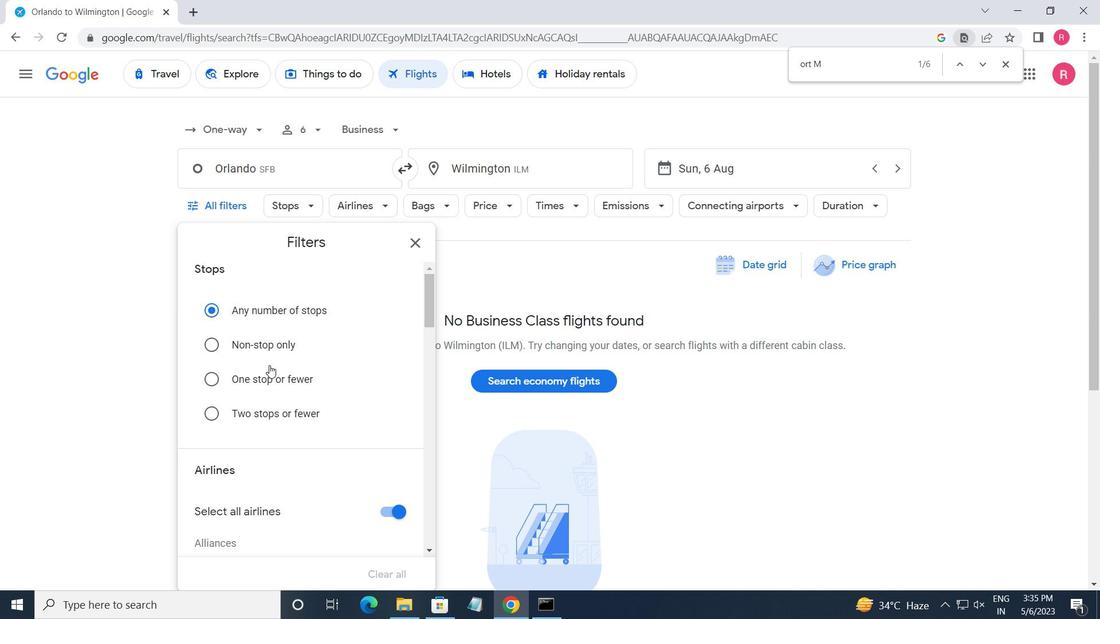
Action: Mouse scrolled (273, 368) with delta (0, 0)
Screenshot: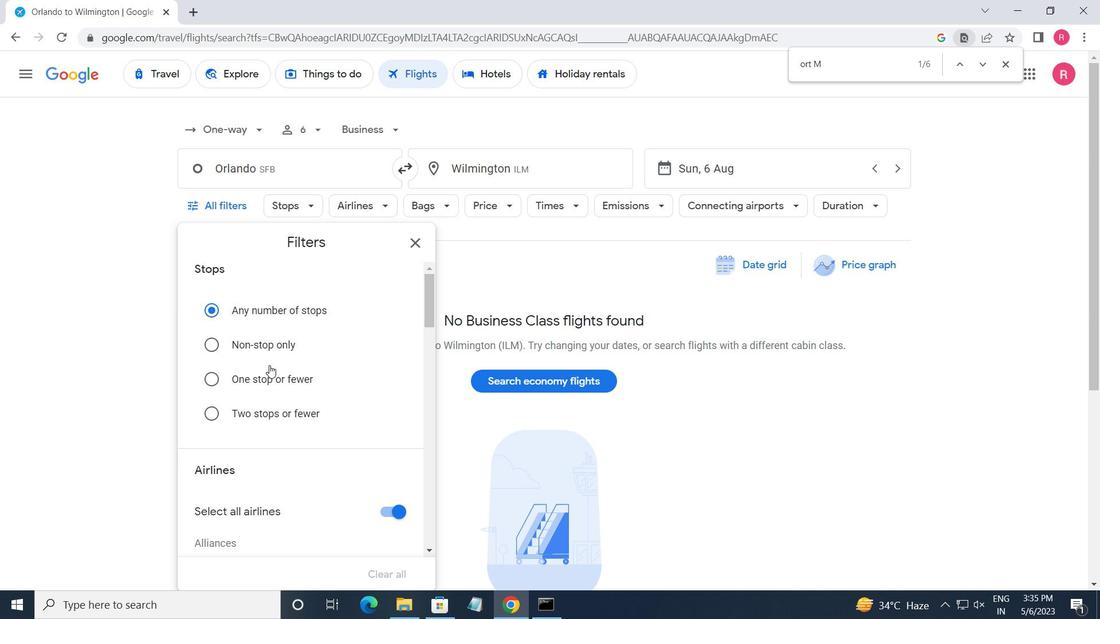 
Action: Mouse moved to (274, 369)
Screenshot: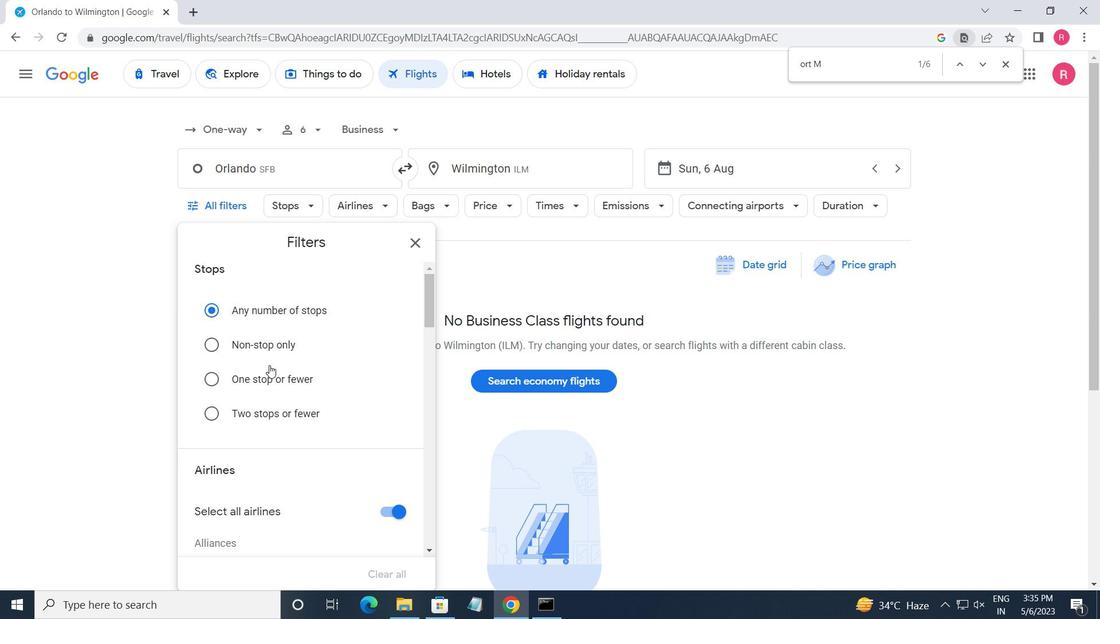 
Action: Mouse scrolled (274, 368) with delta (0, 0)
Screenshot: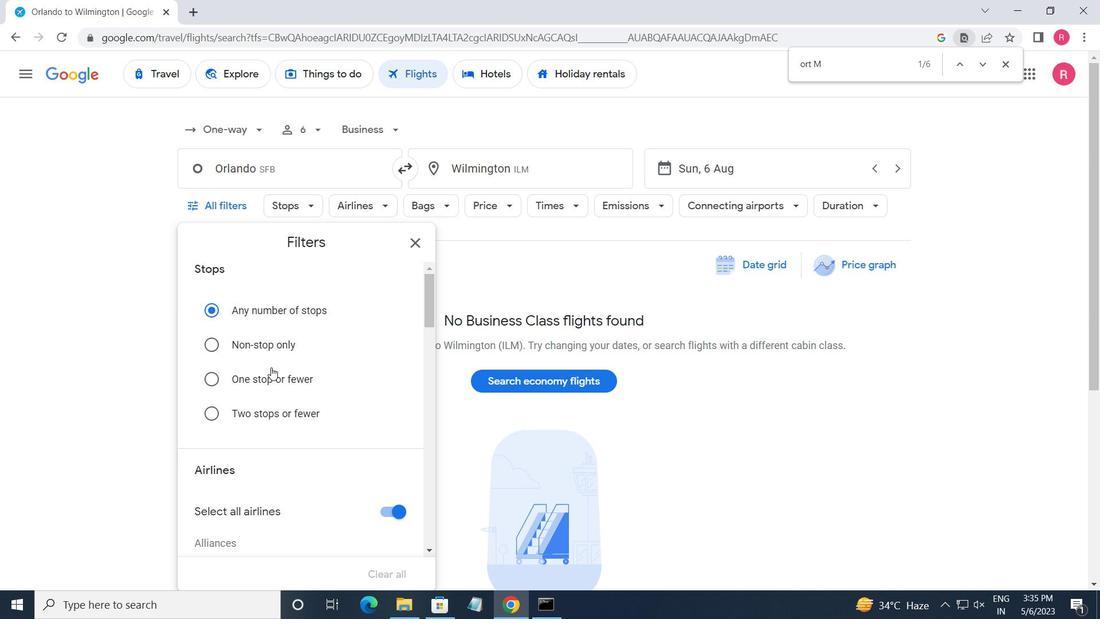 
Action: Mouse moved to (277, 360)
Screenshot: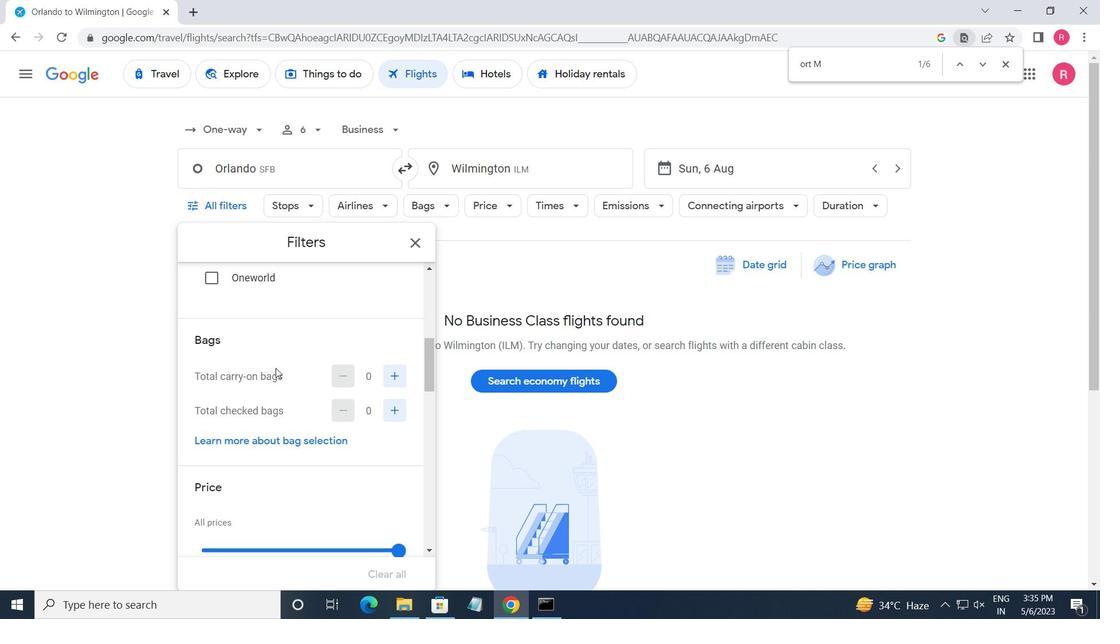 
Action: Mouse scrolled (277, 361) with delta (0, 0)
Screenshot: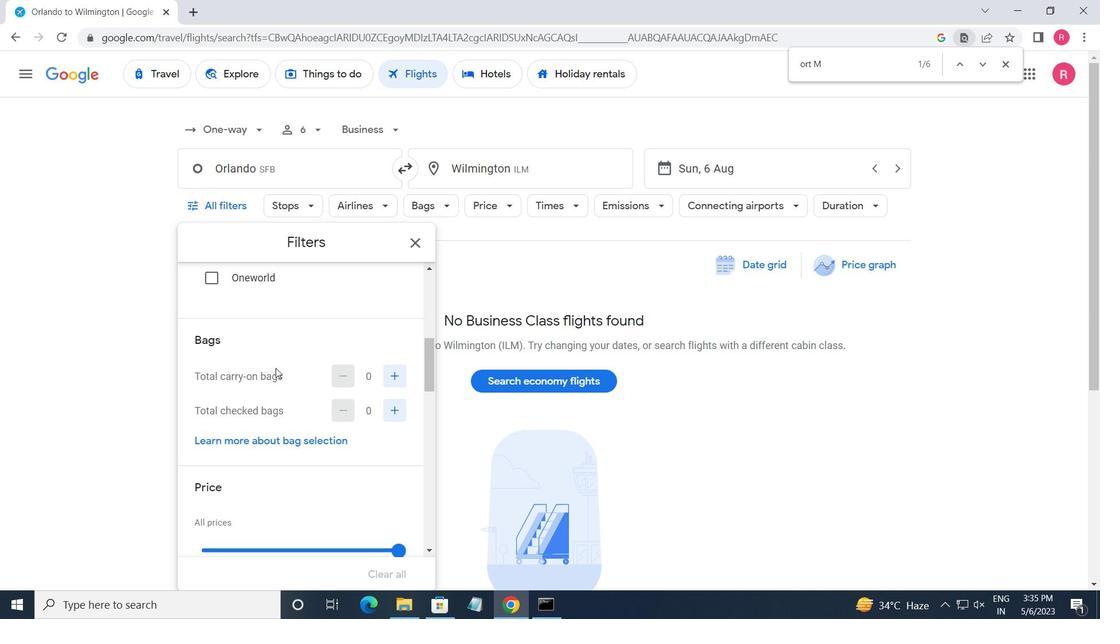 
Action: Mouse moved to (277, 358)
Screenshot: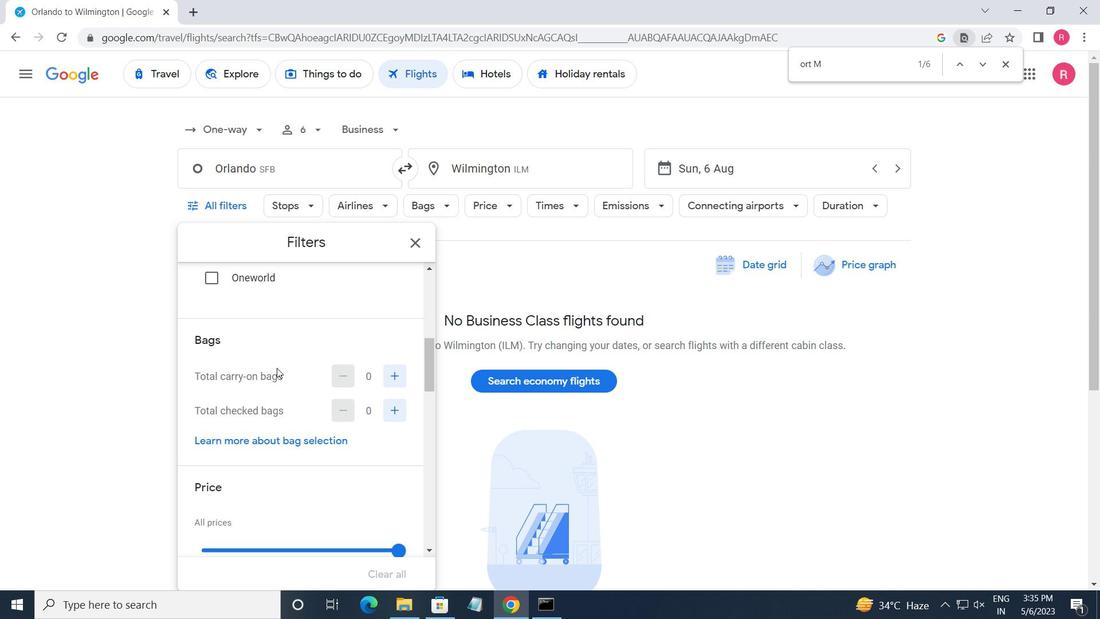 
Action: Mouse scrolled (277, 359) with delta (0, 0)
Screenshot: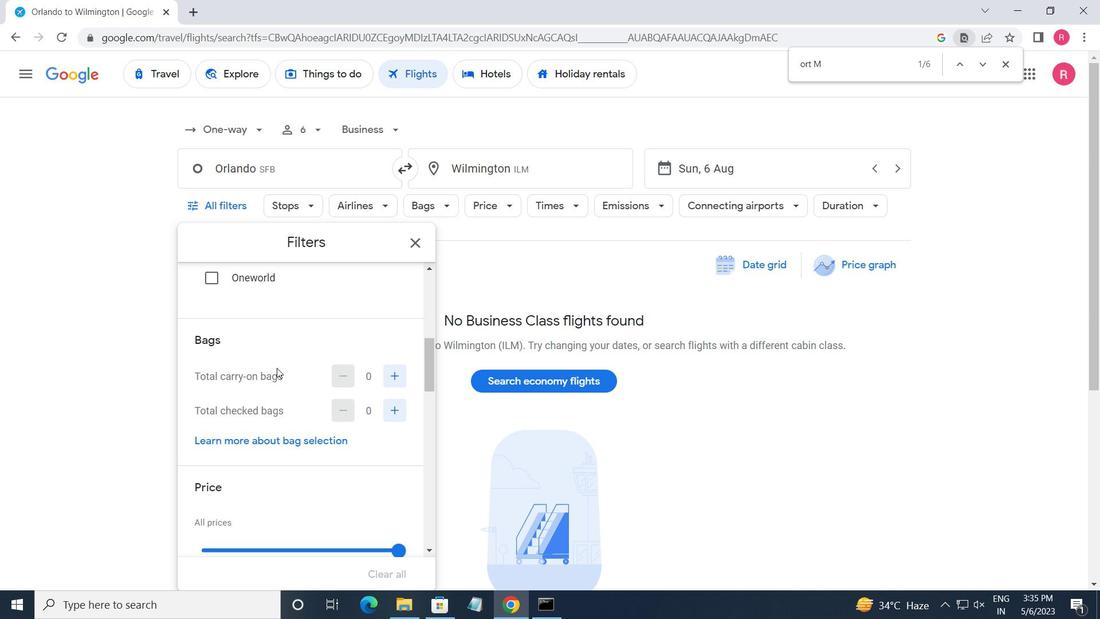 
Action: Mouse scrolled (277, 359) with delta (0, 0)
Screenshot: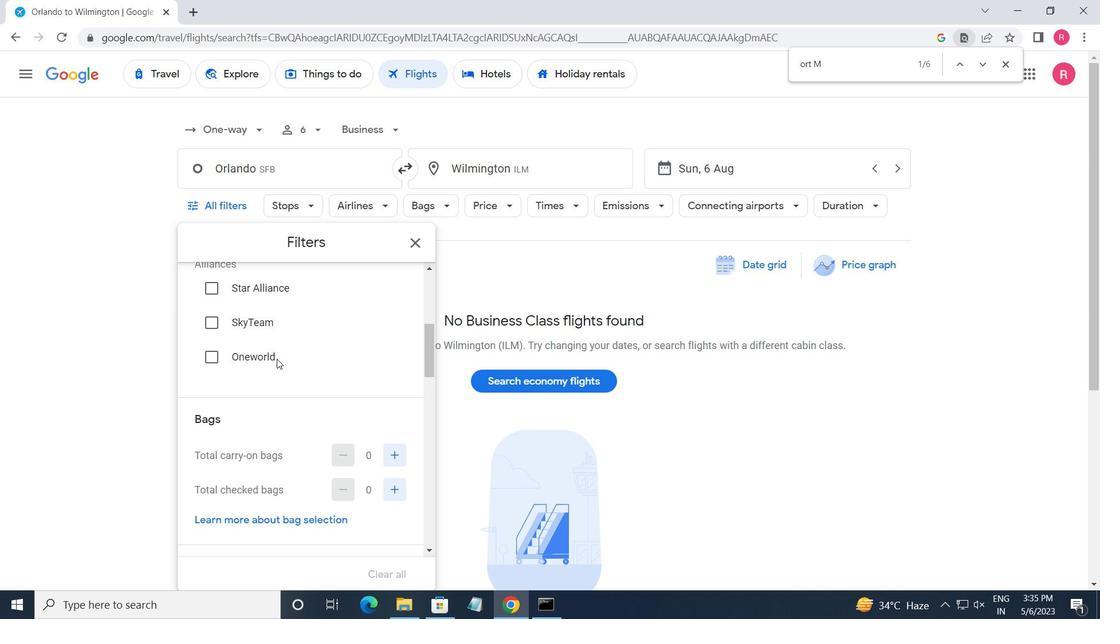 
Action: Mouse moved to (277, 356)
Screenshot: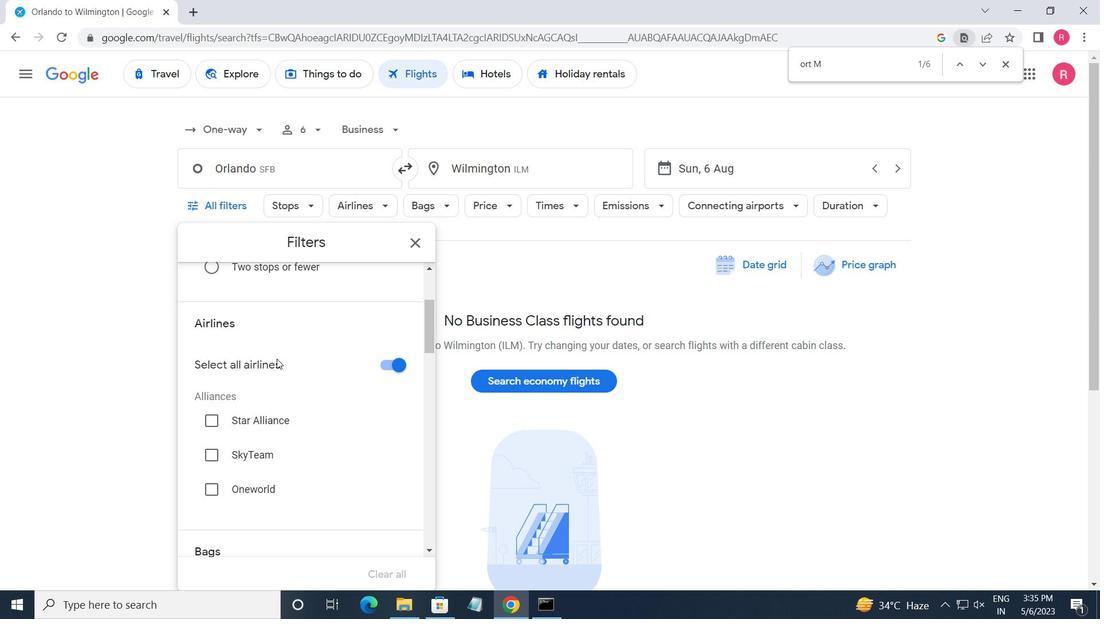 
Action: Mouse scrolled (277, 355) with delta (0, 0)
Screenshot: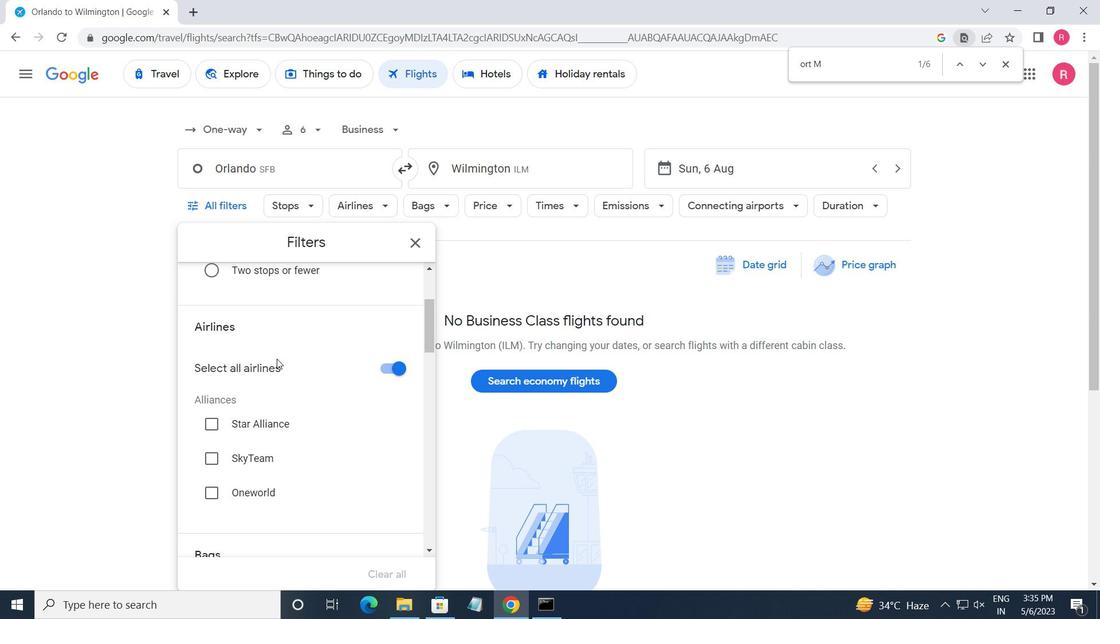 
Action: Mouse scrolled (277, 355) with delta (0, 0)
Screenshot: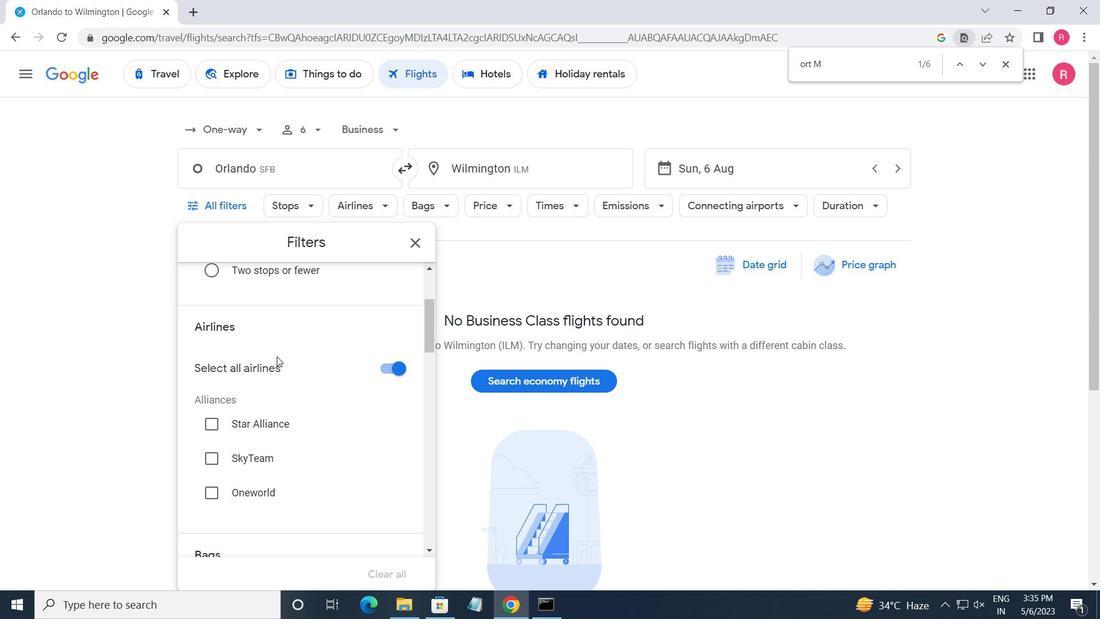 
Action: Mouse scrolled (277, 355) with delta (0, 0)
Screenshot: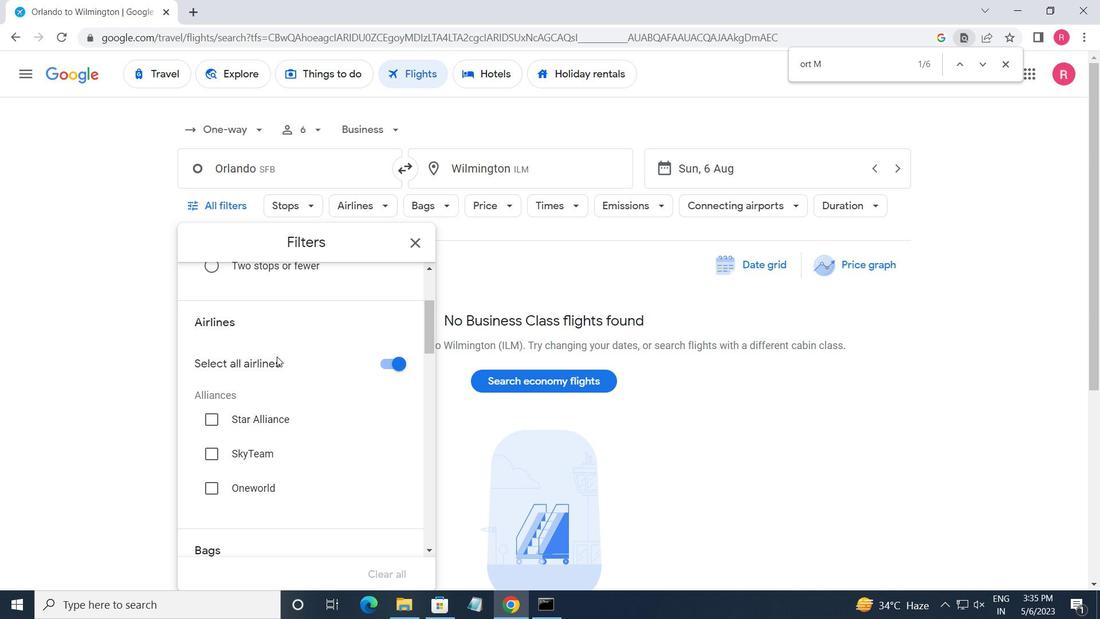 
Action: Mouse moved to (279, 355)
Screenshot: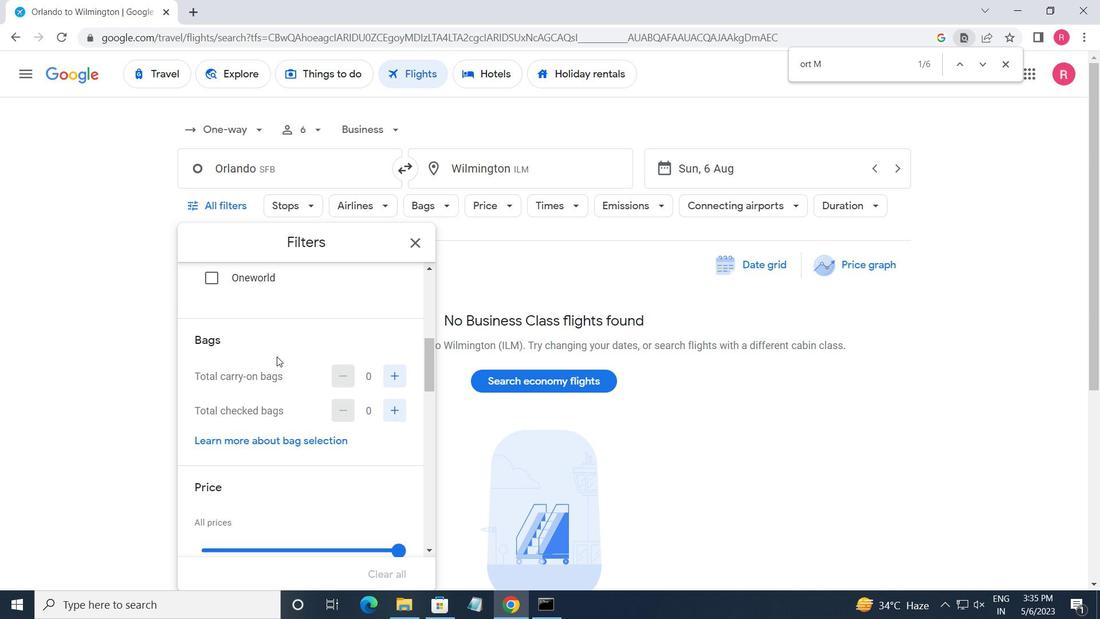 
Action: Mouse scrolled (279, 355) with delta (0, 0)
Screenshot: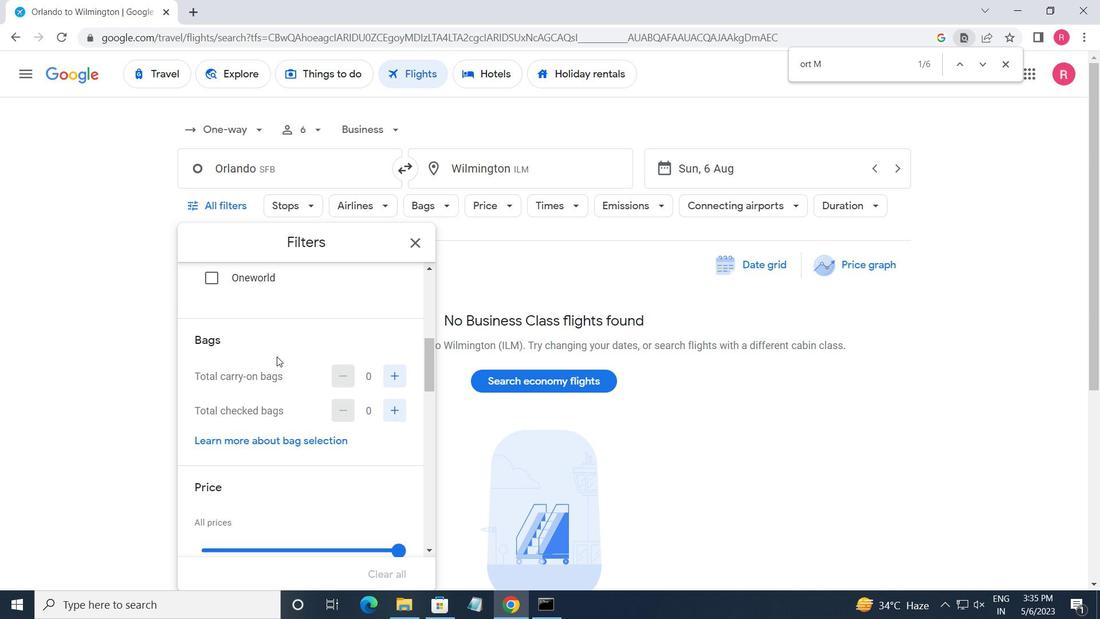 
Action: Mouse moved to (282, 357)
Screenshot: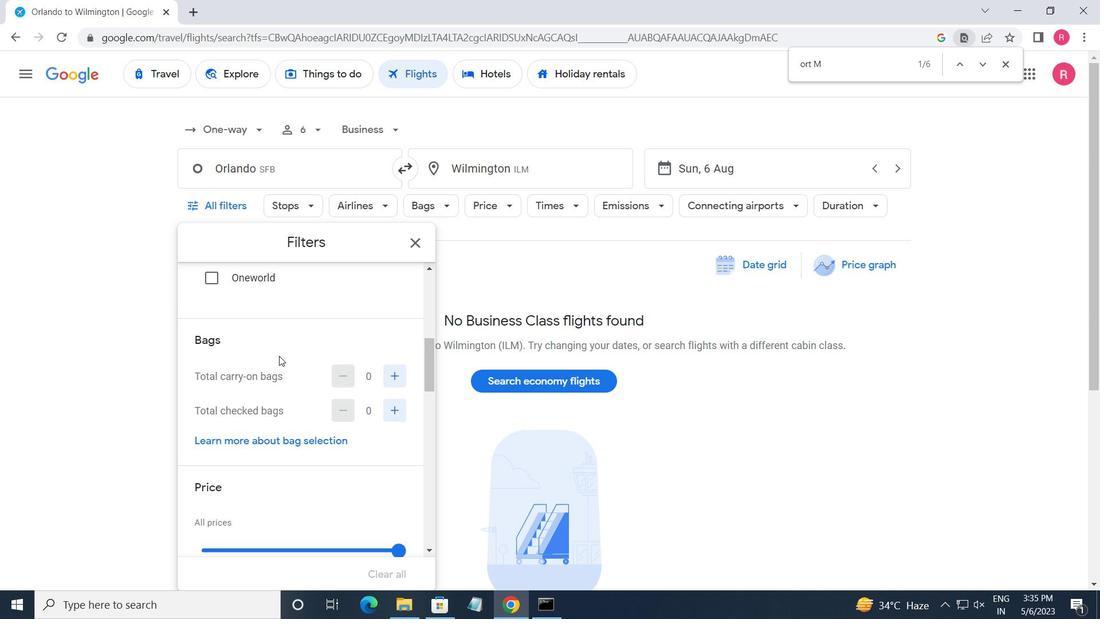 
Action: Mouse scrolled (282, 356) with delta (0, 0)
Screenshot: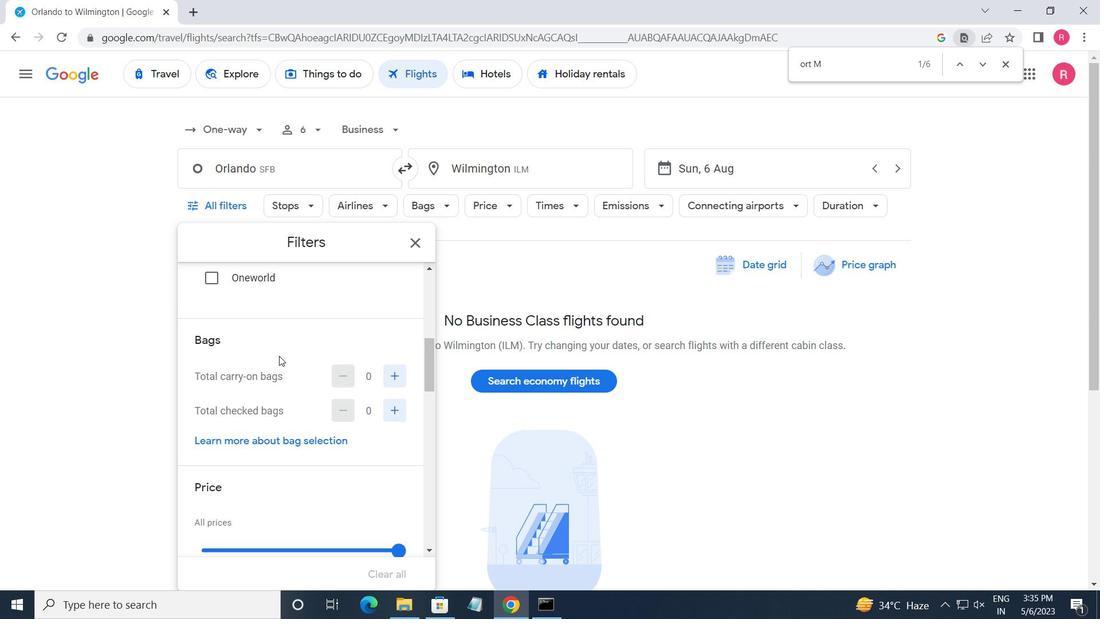 
Action: Mouse moved to (332, 317)
Screenshot: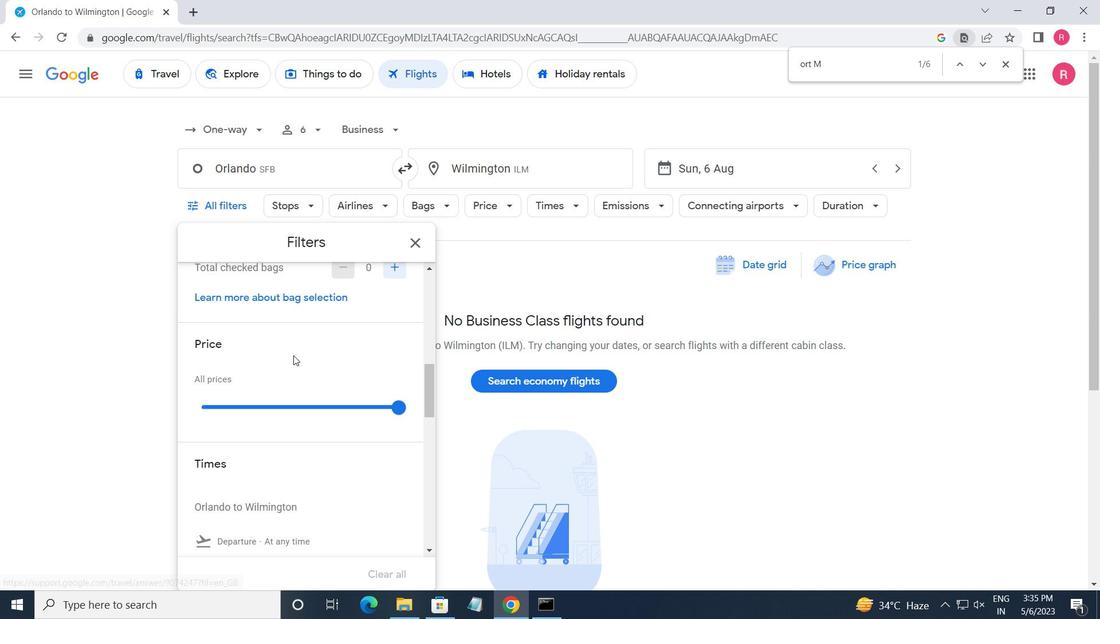 
Action: Mouse scrolled (332, 318) with delta (0, 0)
Screenshot: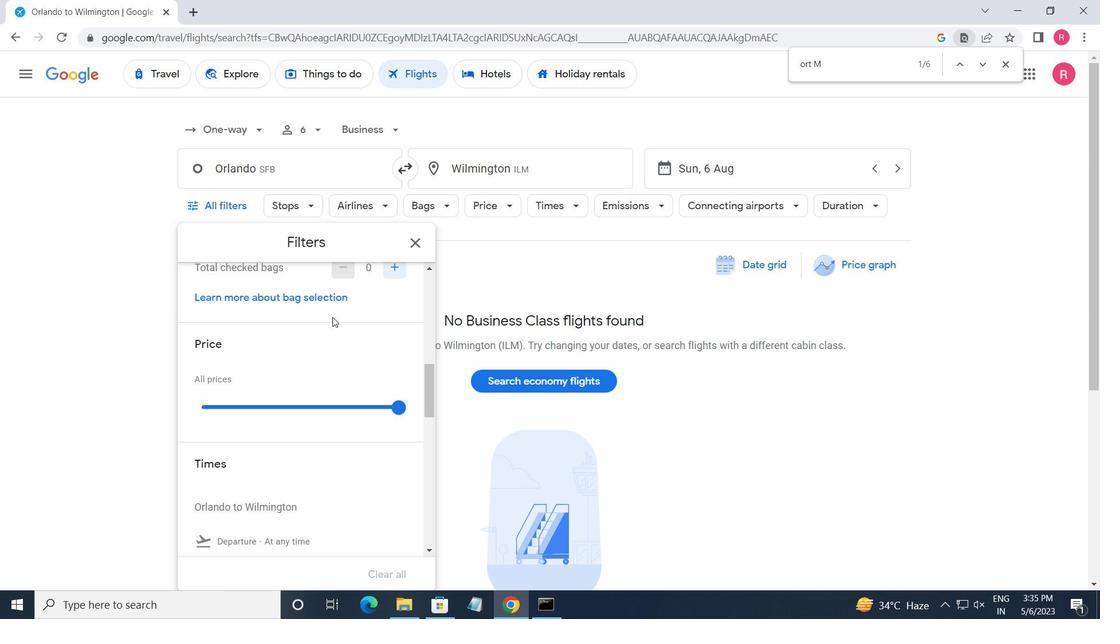 
Action: Mouse moved to (400, 342)
Screenshot: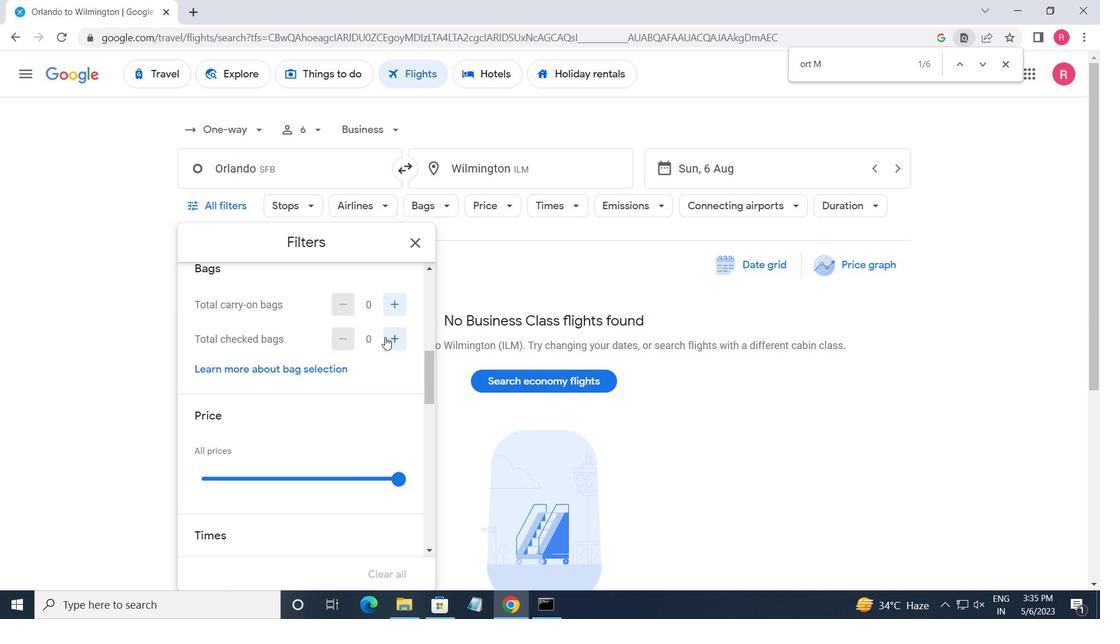 
Action: Mouse pressed left at (400, 342)
Screenshot: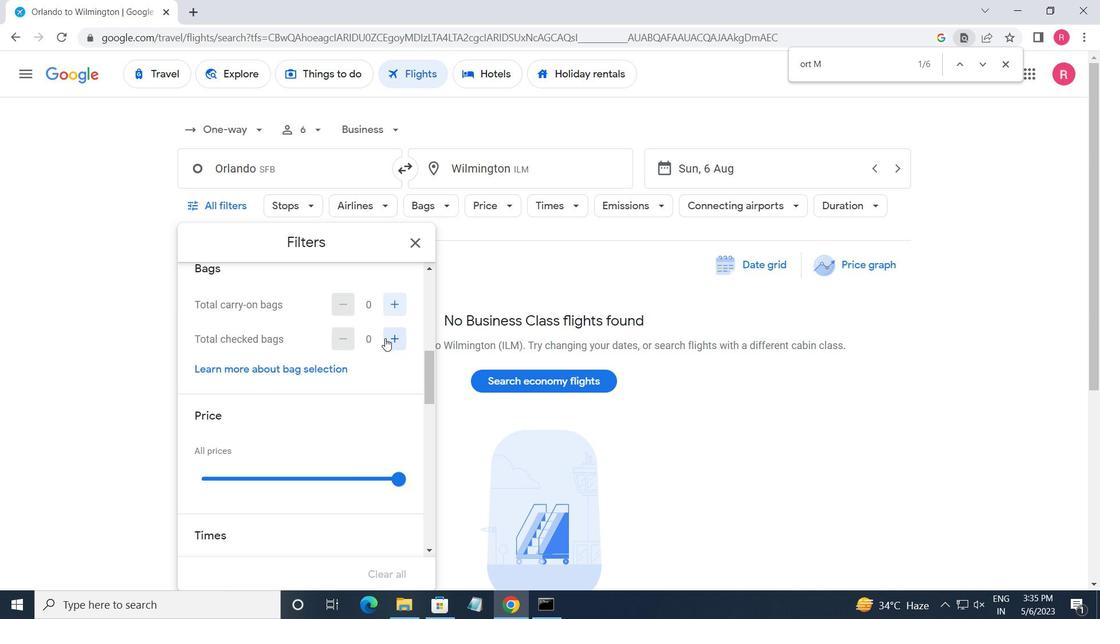
Action: Mouse moved to (142, 390)
Screenshot: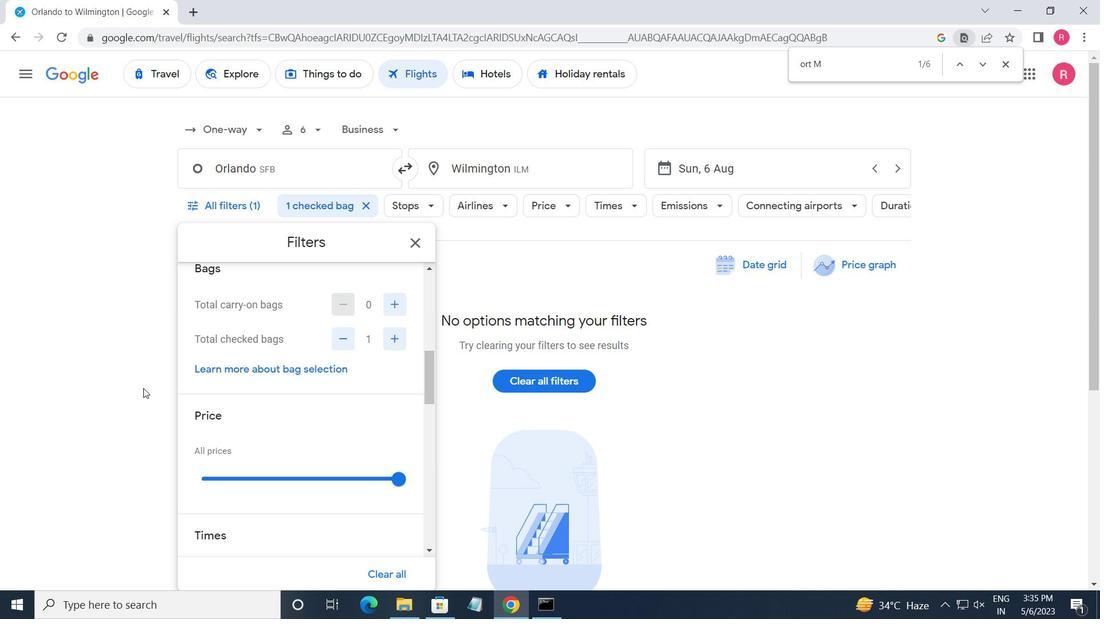
Action: Mouse scrolled (142, 389) with delta (0, 0)
Screenshot: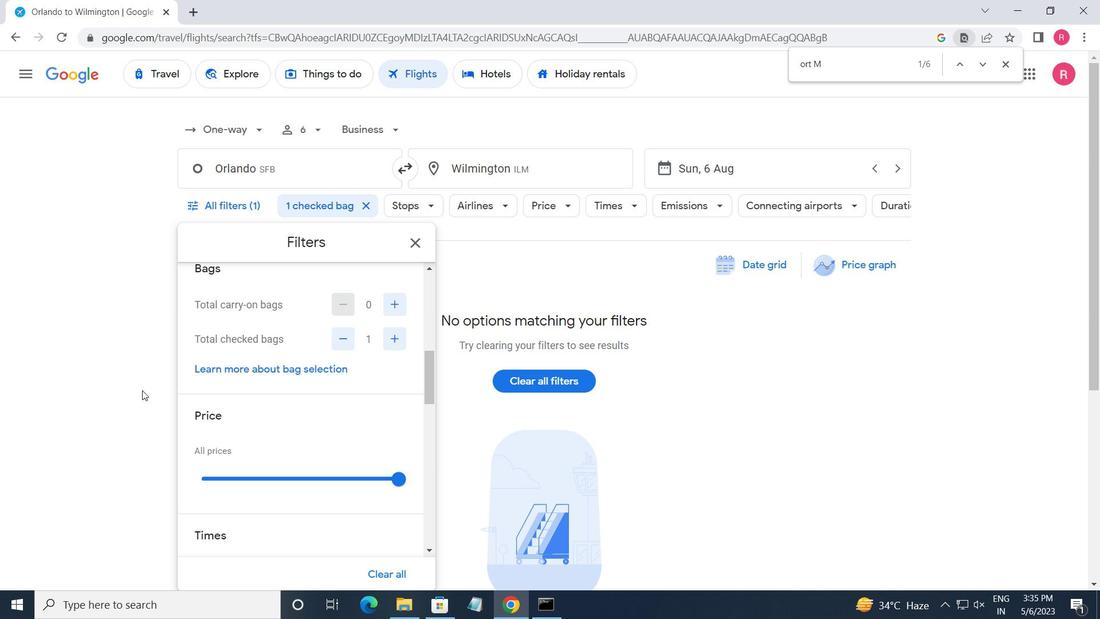 
Action: Mouse moved to (400, 409)
Screenshot: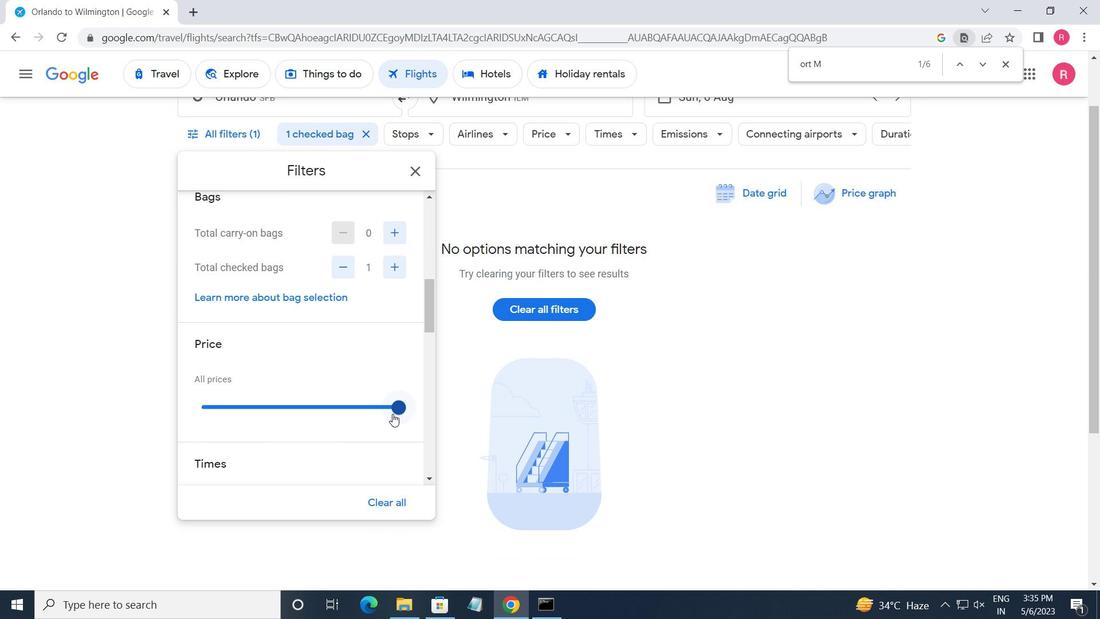 
Action: Mouse pressed left at (400, 409)
Screenshot: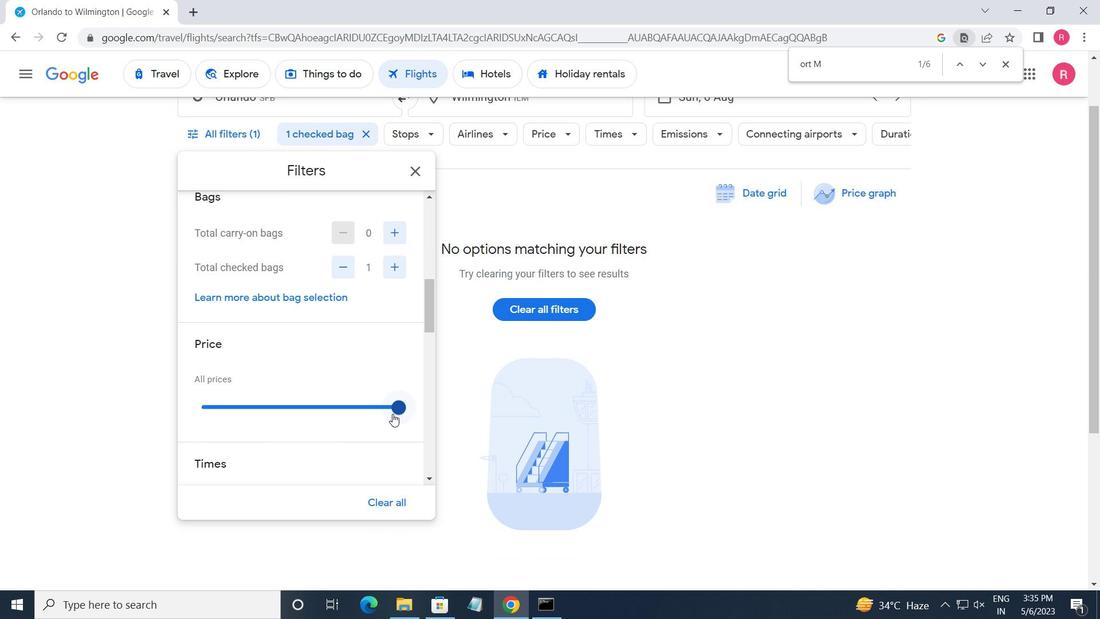 
Action: Mouse moved to (357, 441)
Screenshot: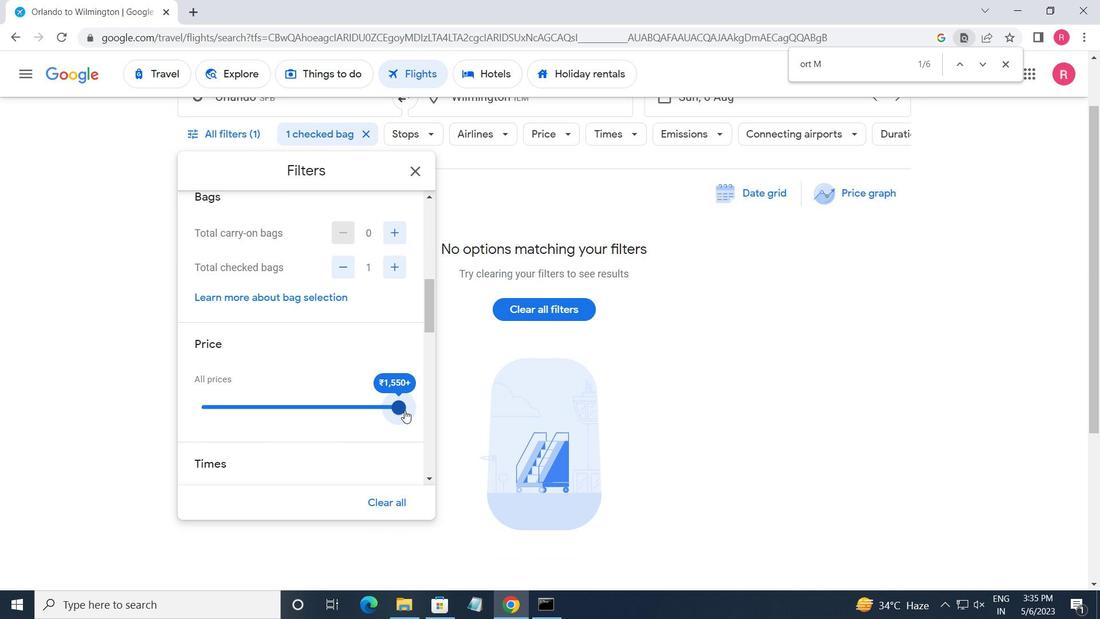 
Action: Mouse scrolled (357, 441) with delta (0, 0)
Screenshot: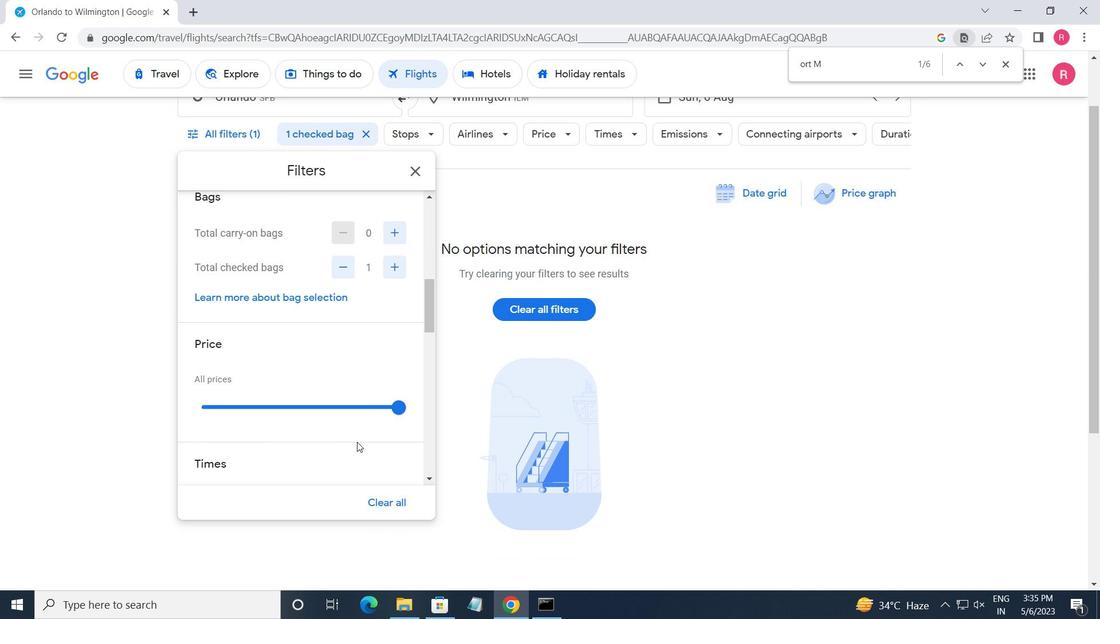 
Action: Mouse scrolled (357, 441) with delta (0, 0)
Screenshot: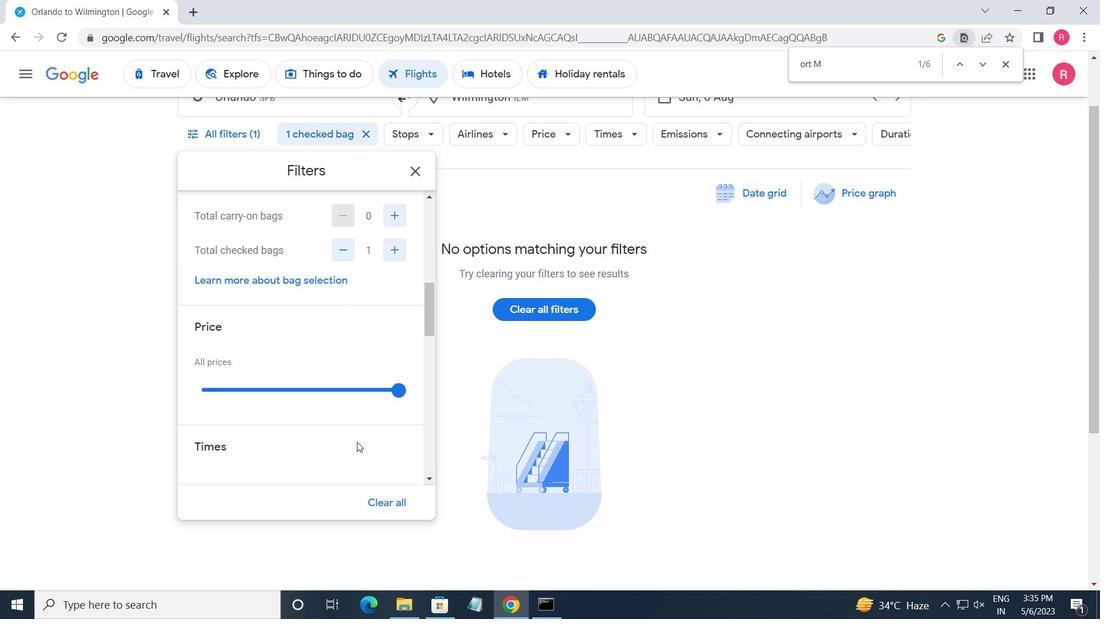 
Action: Mouse moved to (210, 426)
Screenshot: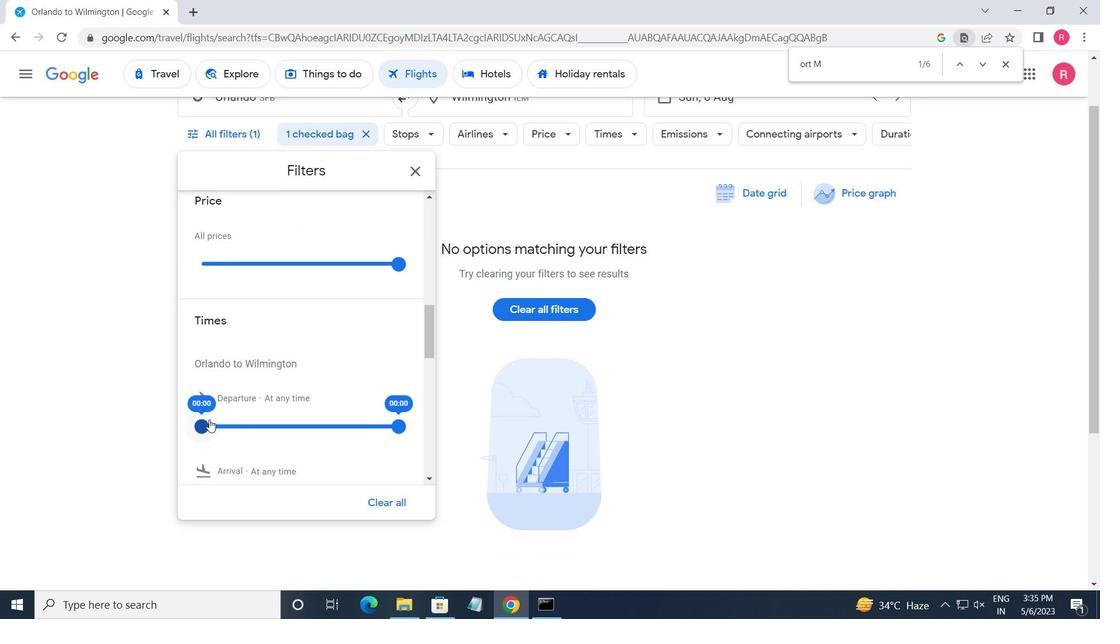 
Action: Mouse pressed left at (210, 426)
Screenshot: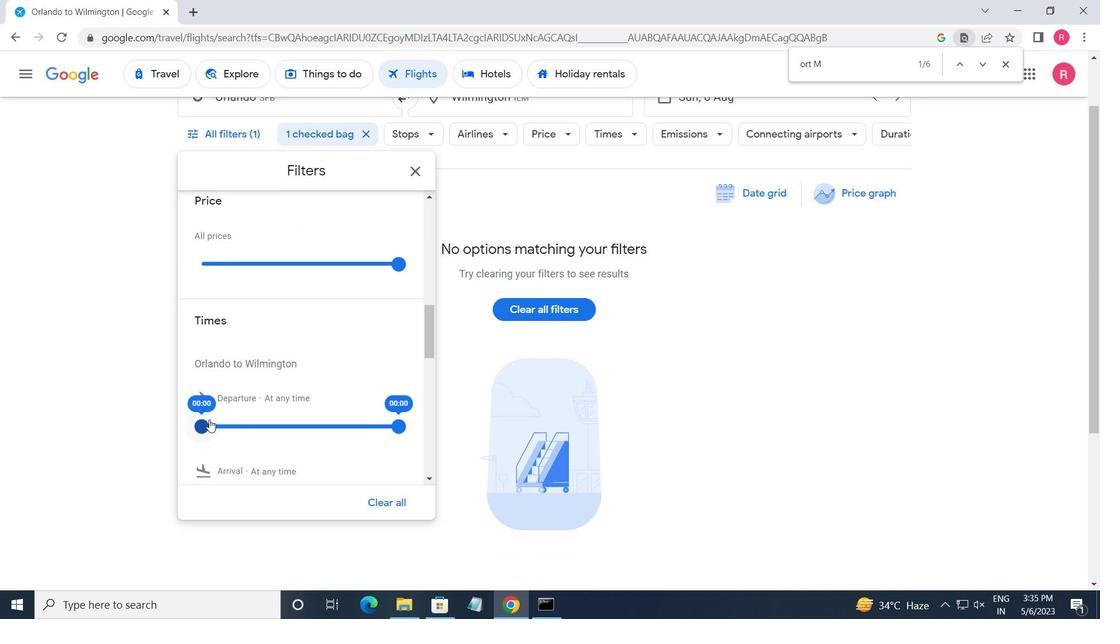 
Action: Mouse moved to (401, 425)
Screenshot: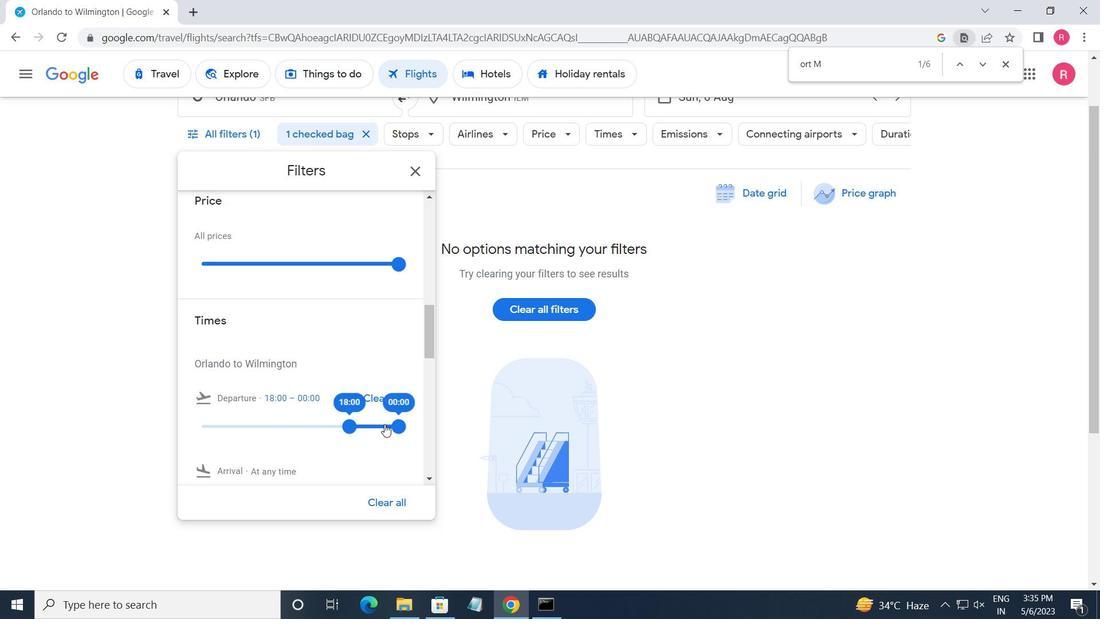 
Action: Mouse pressed left at (401, 425)
Screenshot: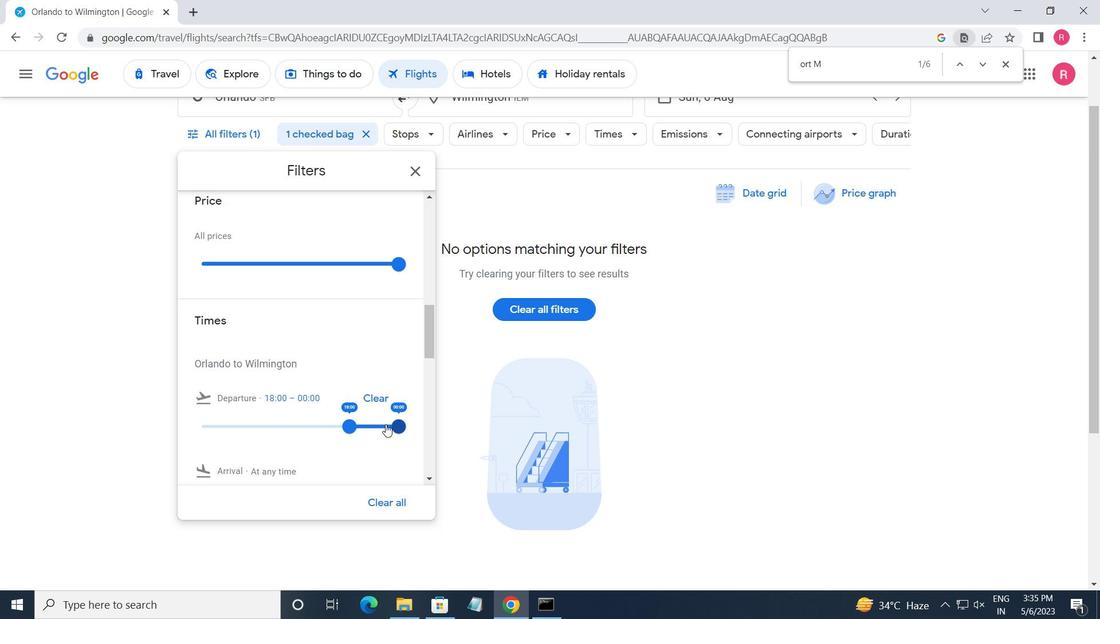 
Action: Mouse moved to (409, 181)
Screenshot: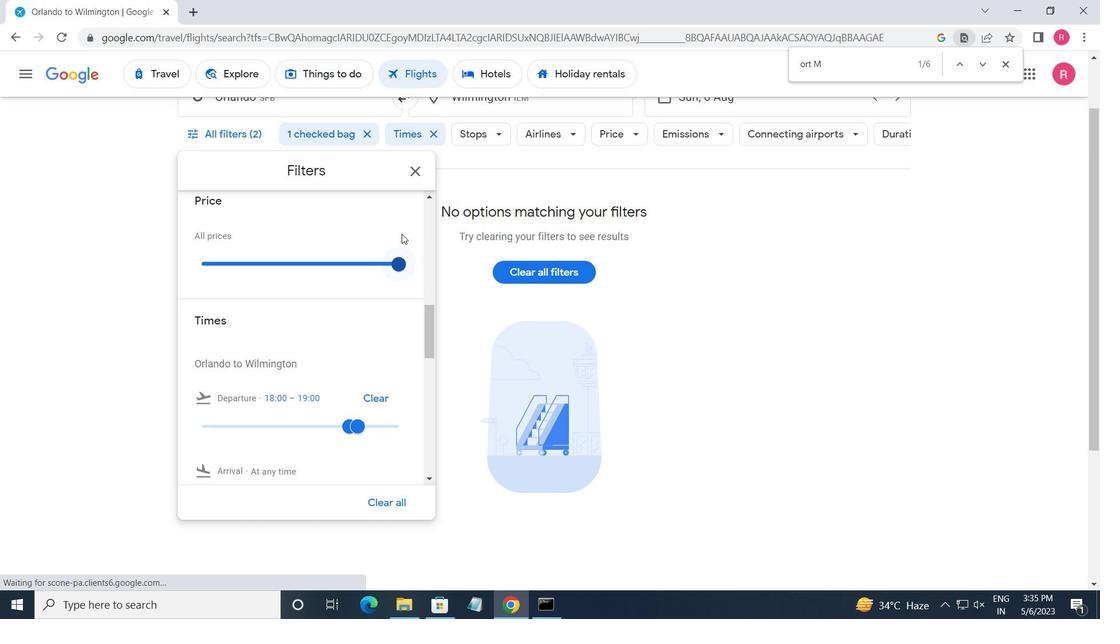
Action: Mouse pressed left at (409, 181)
Screenshot: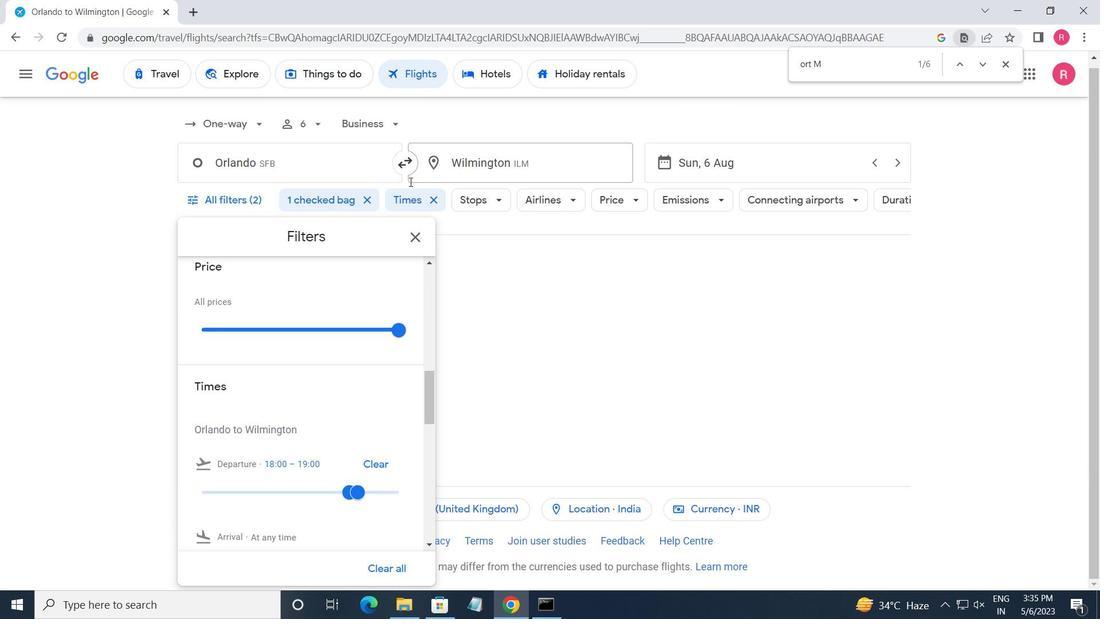 
Action: Mouse moved to (359, 124)
Screenshot: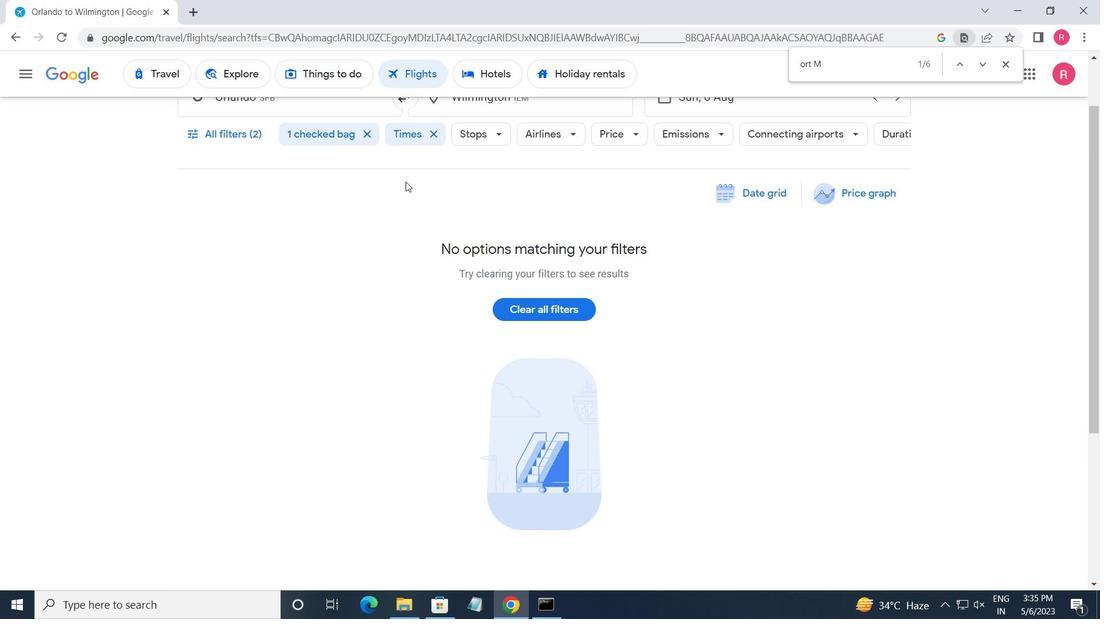 
